 Task: Create new contact,   with mail id: 'RobinsonSamantha@nybg.org', first name: 'Samantha', Last name: 'Robinson', Job Title: Public Relations Manager, Phone number (702) 555-1234. Change life cycle stage to  'Lead' and lead status to 'New'. Add new company to the associated contact: zu.edu.jo and type: Vendor. Logged in from softage.4@softage.net
Action: Mouse moved to (84, 59)
Screenshot: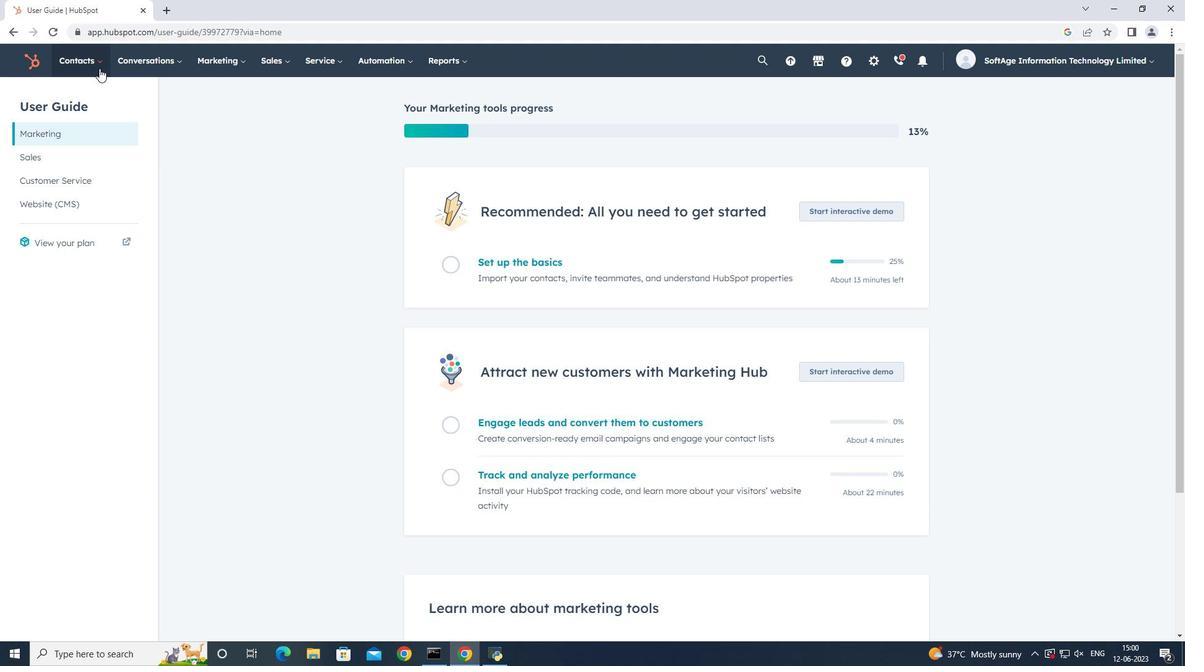 
Action: Mouse pressed left at (84, 59)
Screenshot: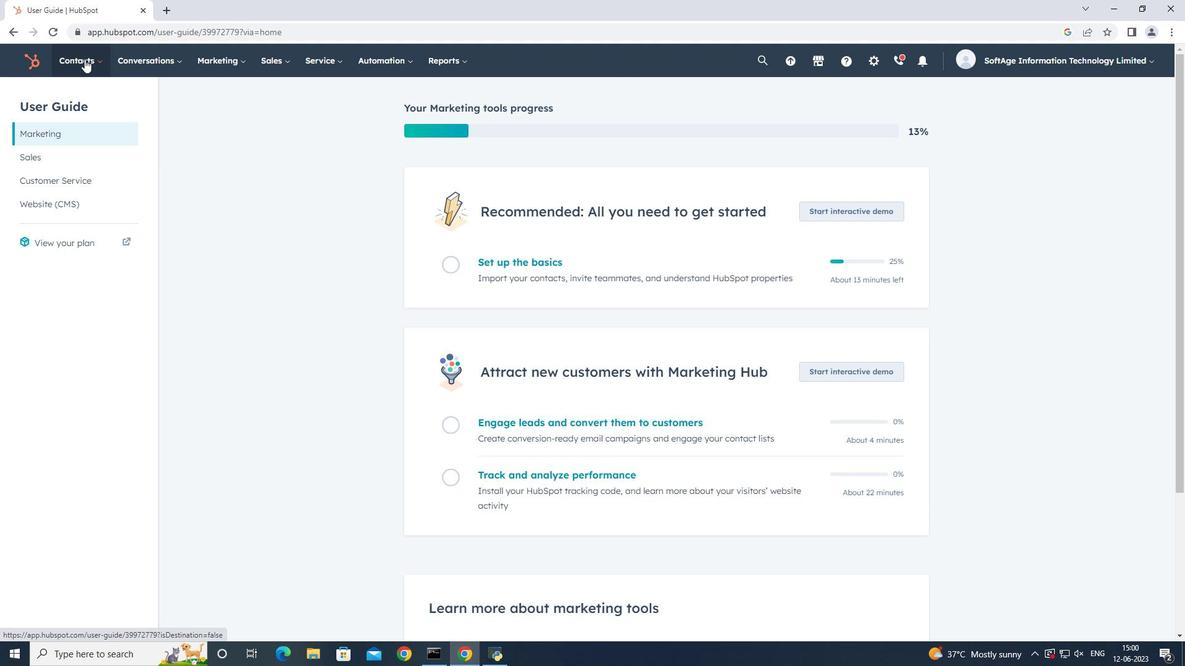 
Action: Mouse moved to (88, 89)
Screenshot: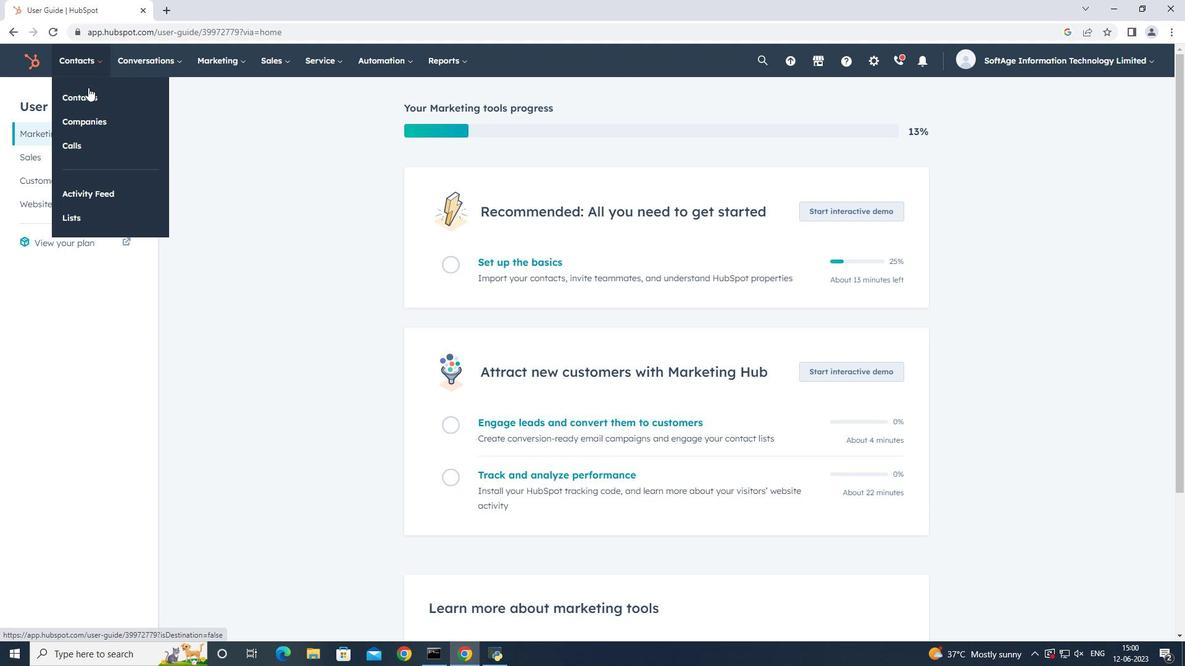 
Action: Mouse pressed left at (88, 89)
Screenshot: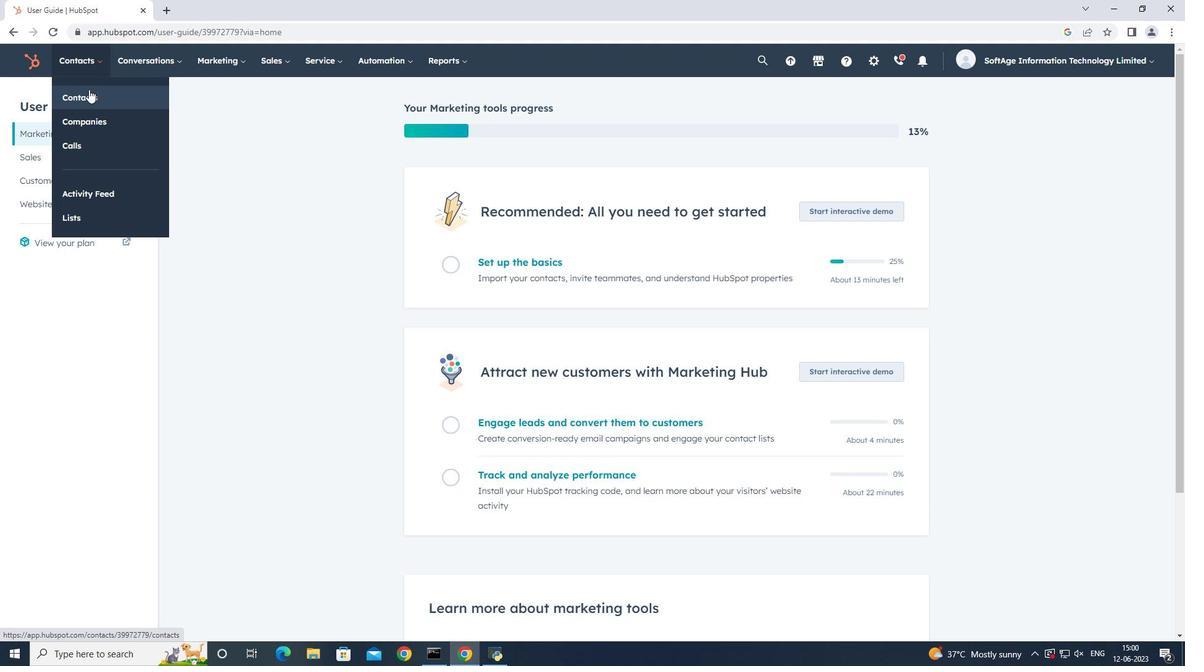 
Action: Mouse moved to (1109, 101)
Screenshot: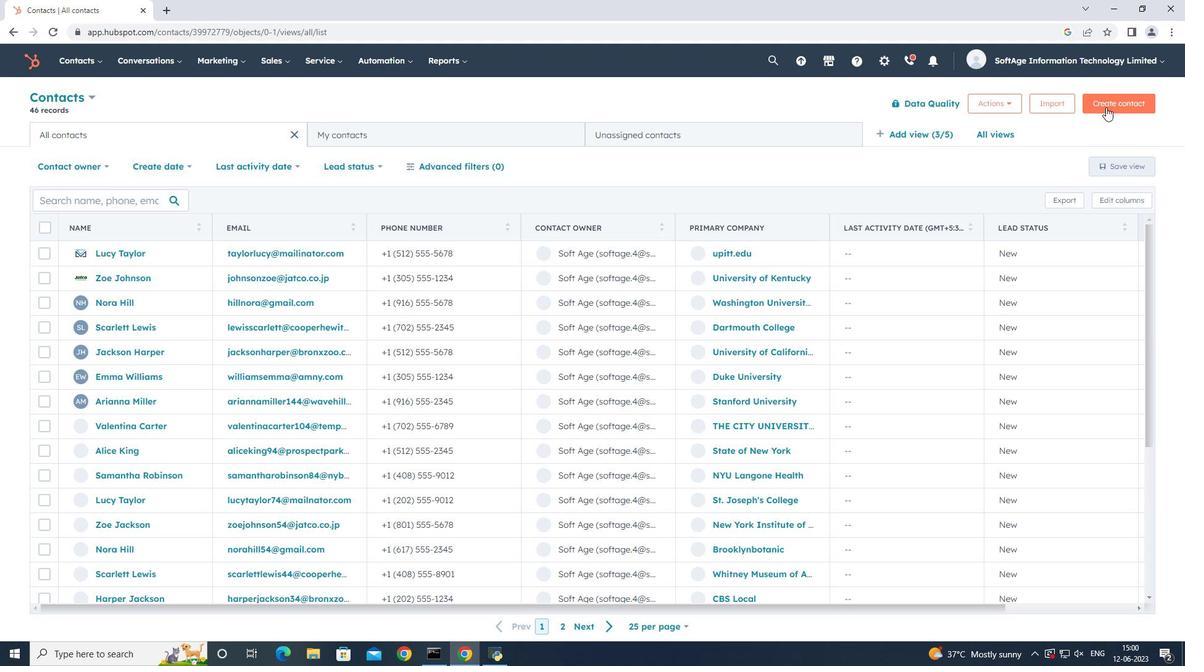 
Action: Mouse pressed left at (1109, 101)
Screenshot: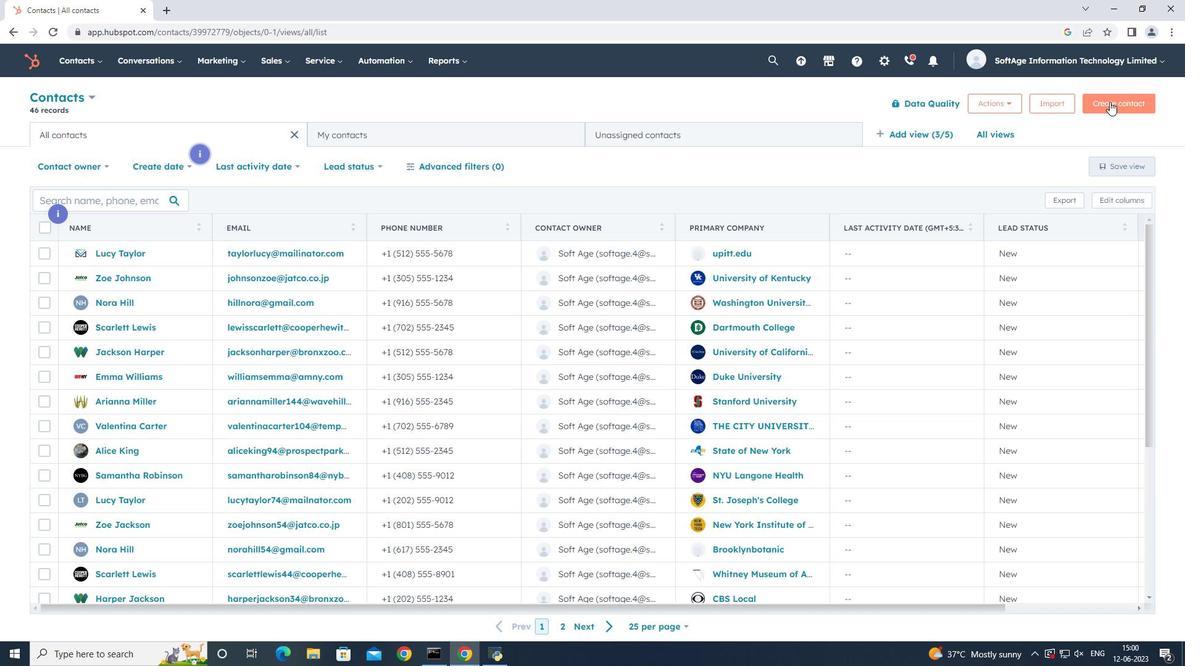 
Action: Mouse moved to (903, 164)
Screenshot: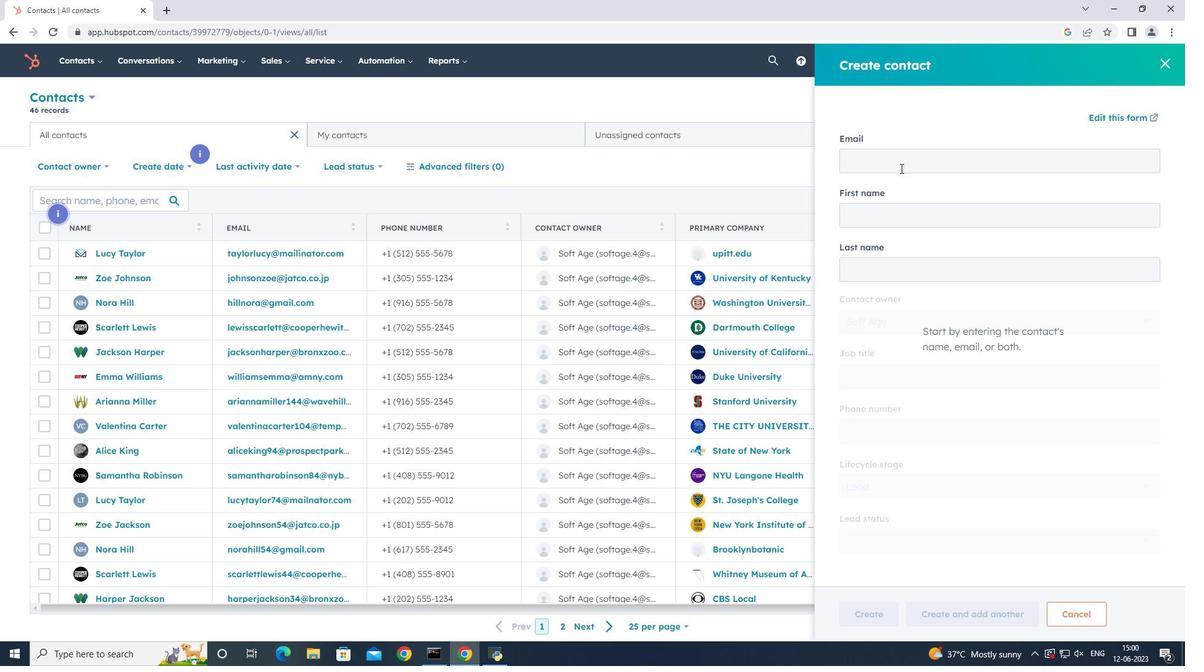 
Action: Mouse pressed left at (903, 164)
Screenshot: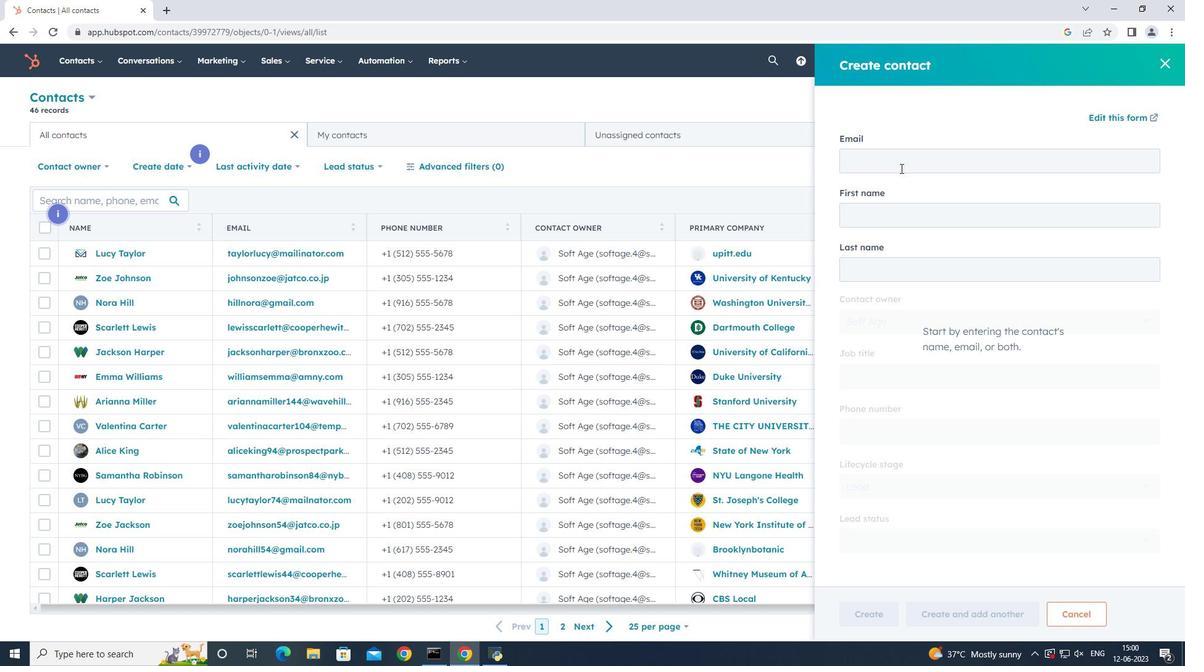 
Action: Key pressed <Key.shift><Key.shift>Robinson<Key.shift><Key.shift><Key.shift><Key.shift><Key.shift><Key.shift><Key.shift>Samantha<Key.shift><Key.shift><Key.shift>@nybg.org
Screenshot: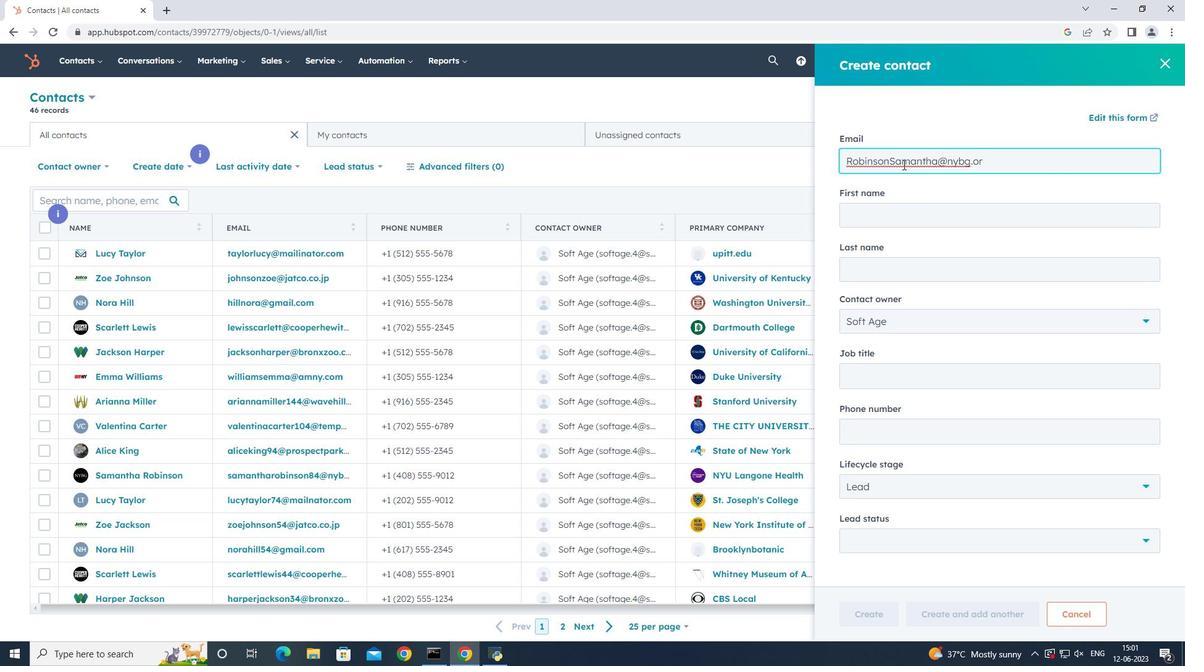 
Action: Mouse moved to (941, 213)
Screenshot: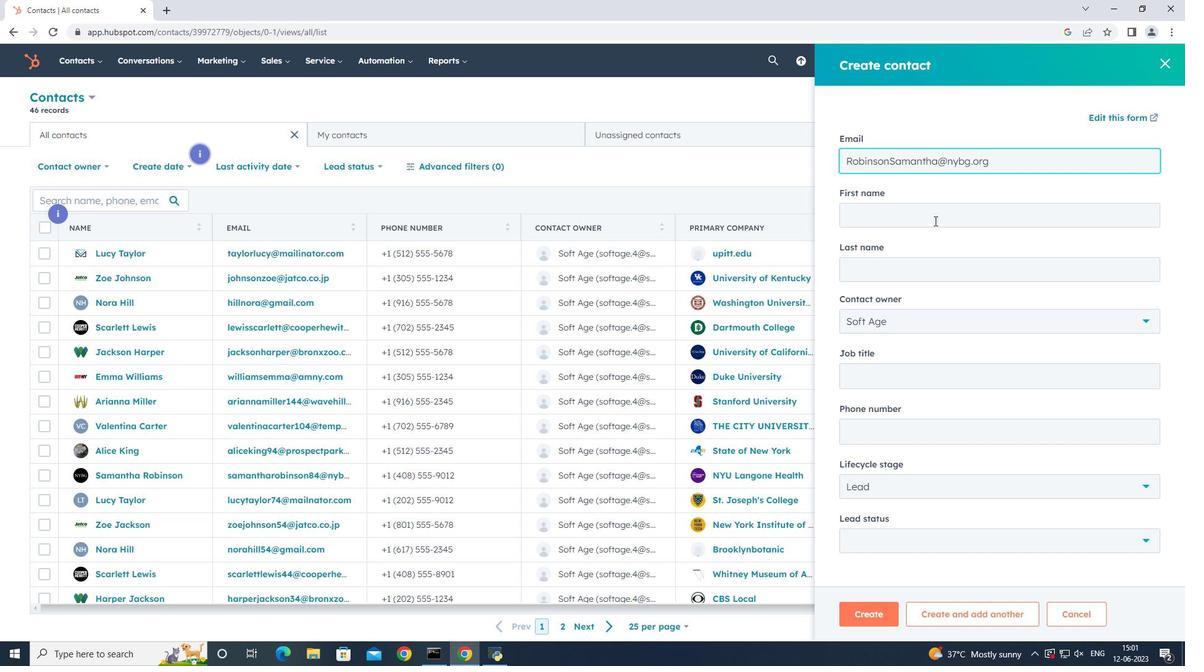 
Action: Mouse pressed left at (941, 213)
Screenshot: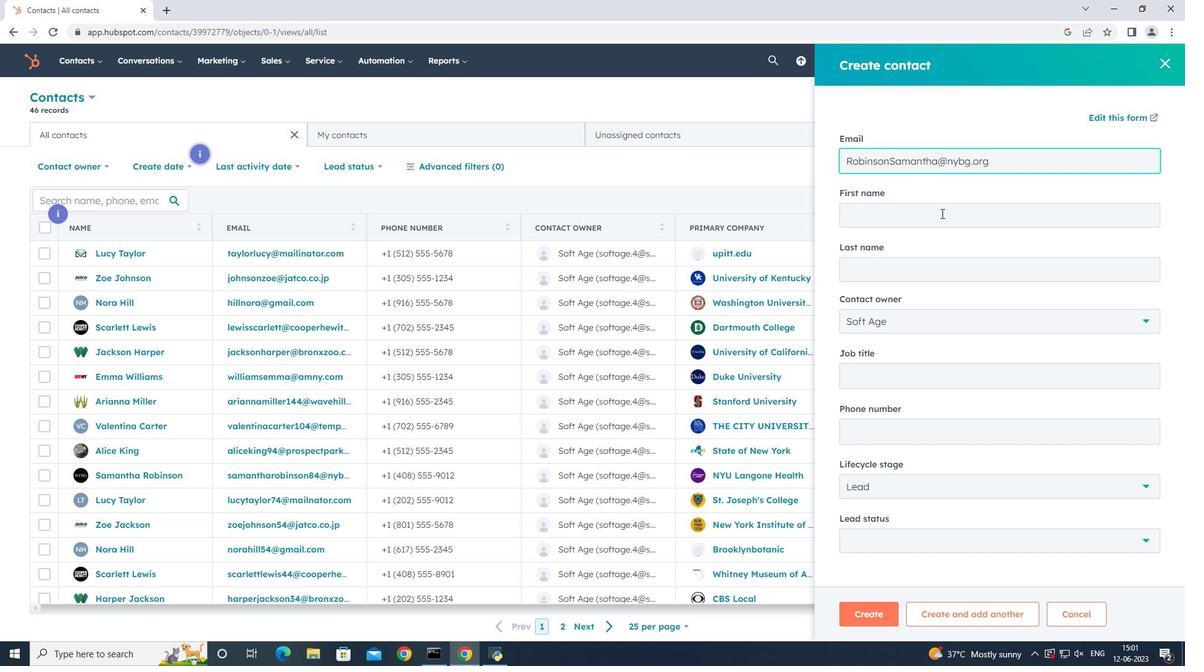 
Action: Key pressed <Key.shift><Key.shift>Samantha<Key.tab><Key.shift><Key.shift><Key.shift><Key.shift><Key.shift><Key.shift><Key.shift>Robinson
Screenshot: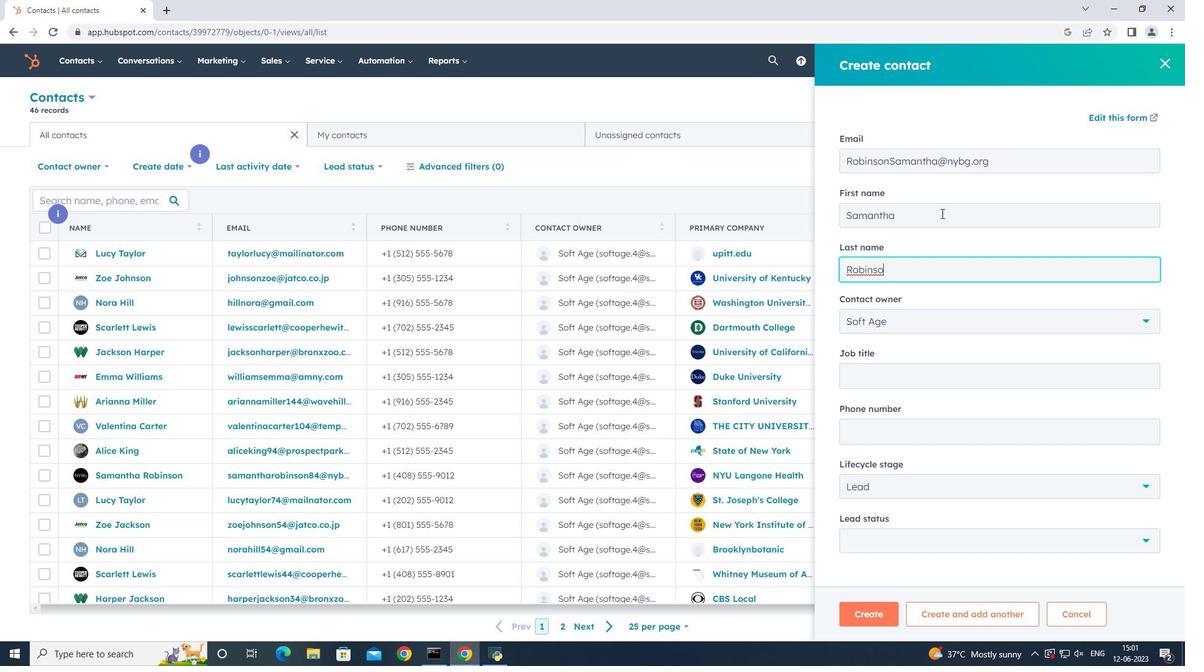 
Action: Mouse moved to (962, 368)
Screenshot: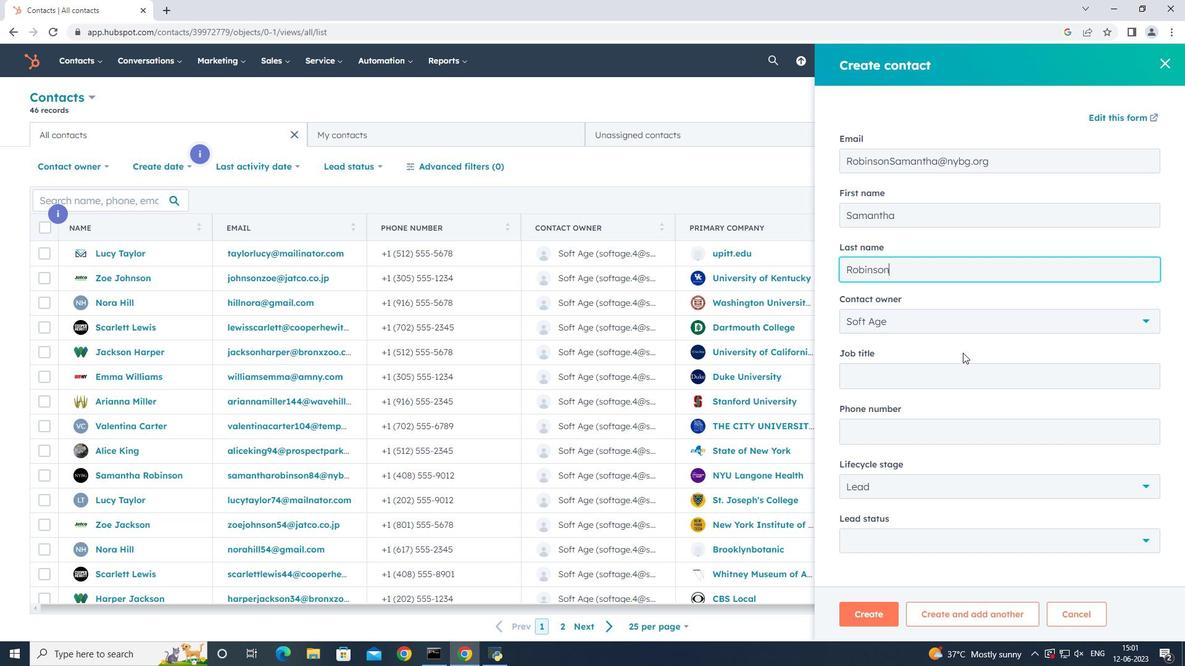 
Action: Mouse pressed left at (962, 368)
Screenshot: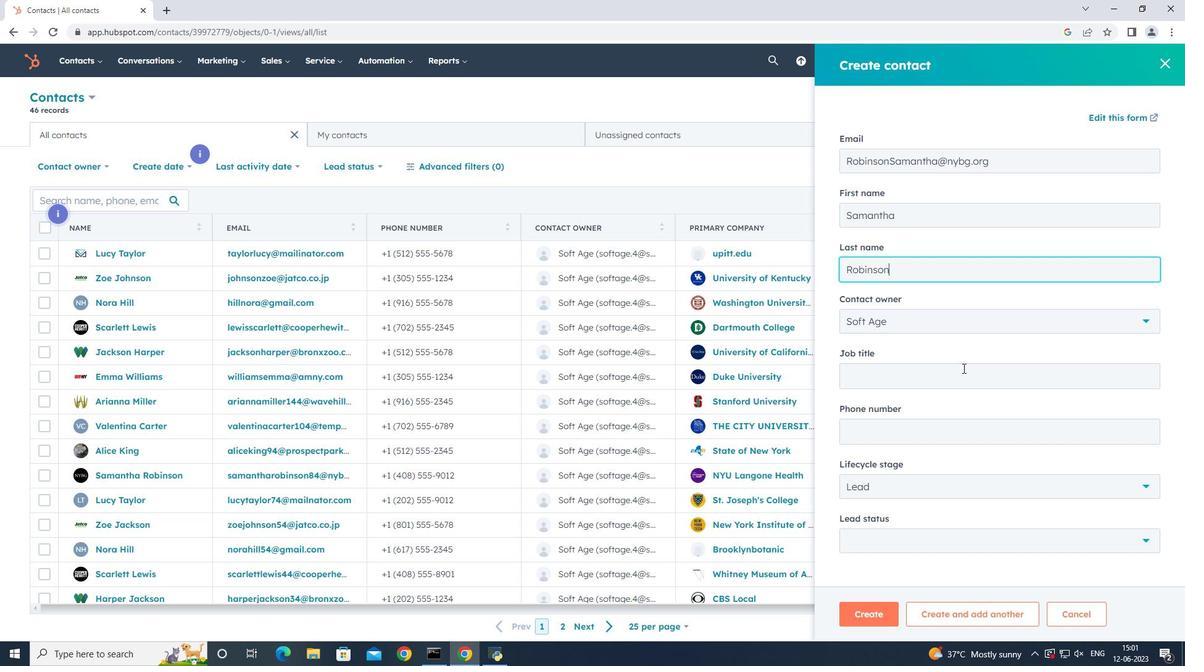 
Action: Mouse moved to (929, 350)
Screenshot: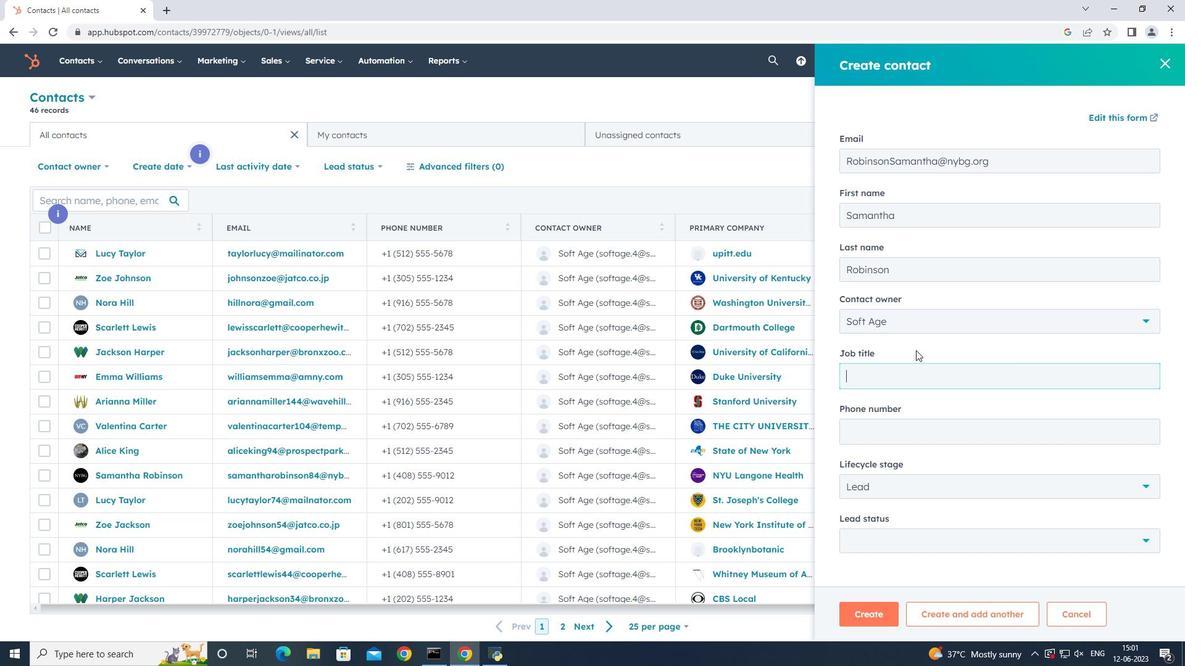 
Action: Key pressed <Key.shift><Key.shift>Public<Key.space><Key.shift_r><Key.shift_r><Key.shift_r><Key.shift_r><Key.shift_r>Relations<Key.space><Key.shift_r>Manager
Screenshot: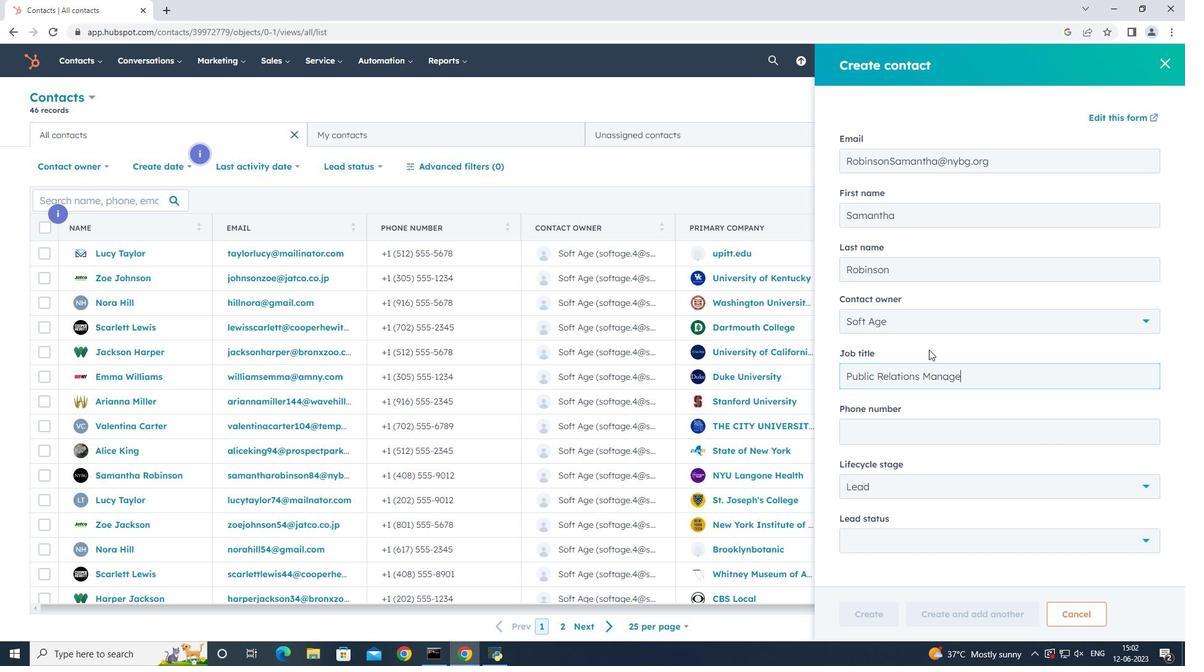 
Action: Mouse moved to (949, 421)
Screenshot: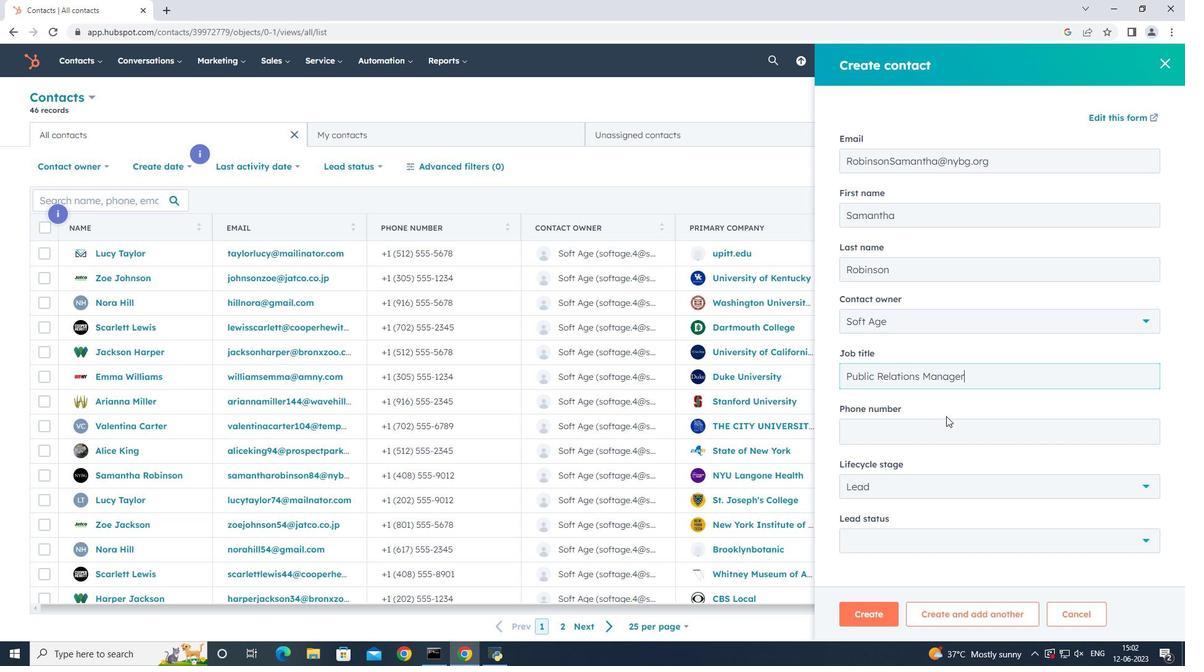 
Action: Mouse pressed left at (949, 421)
Screenshot: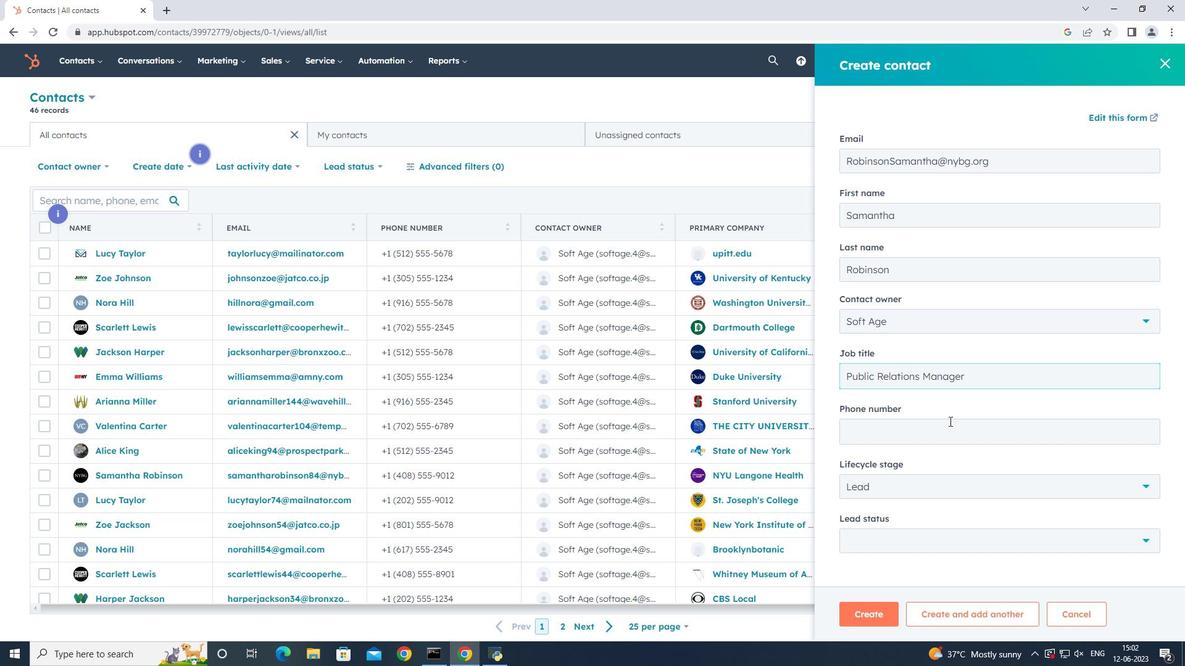 
Action: Mouse moved to (1013, 471)
Screenshot: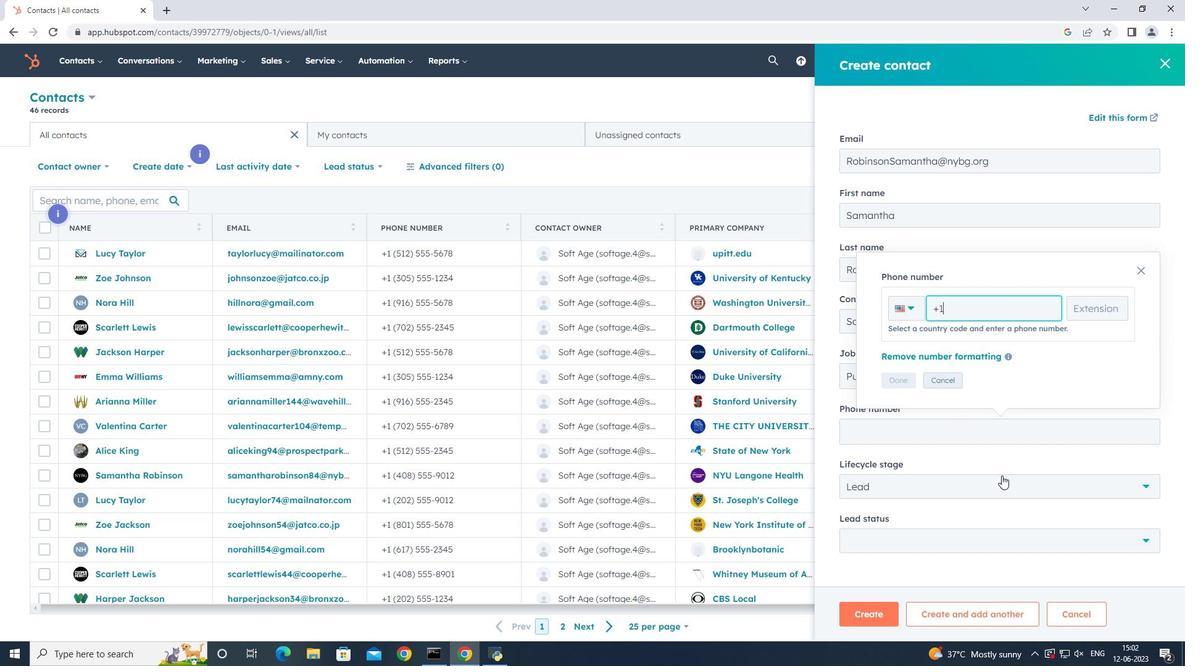 
Action: Key pressed 7025551234
Screenshot: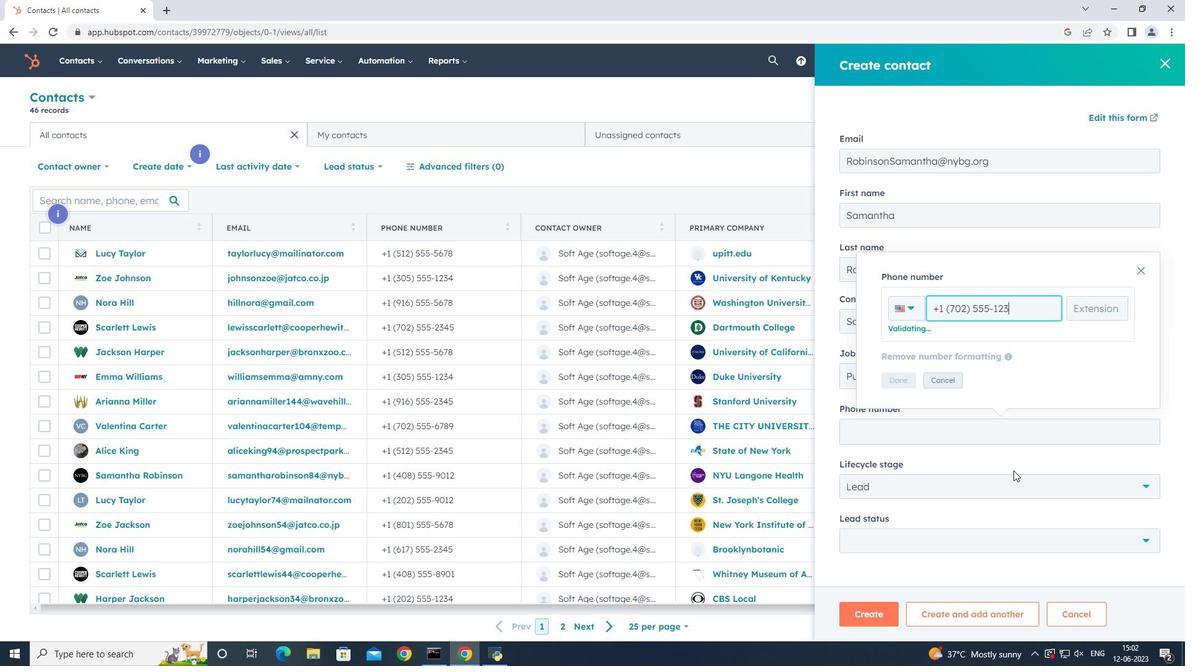 
Action: Mouse moved to (896, 380)
Screenshot: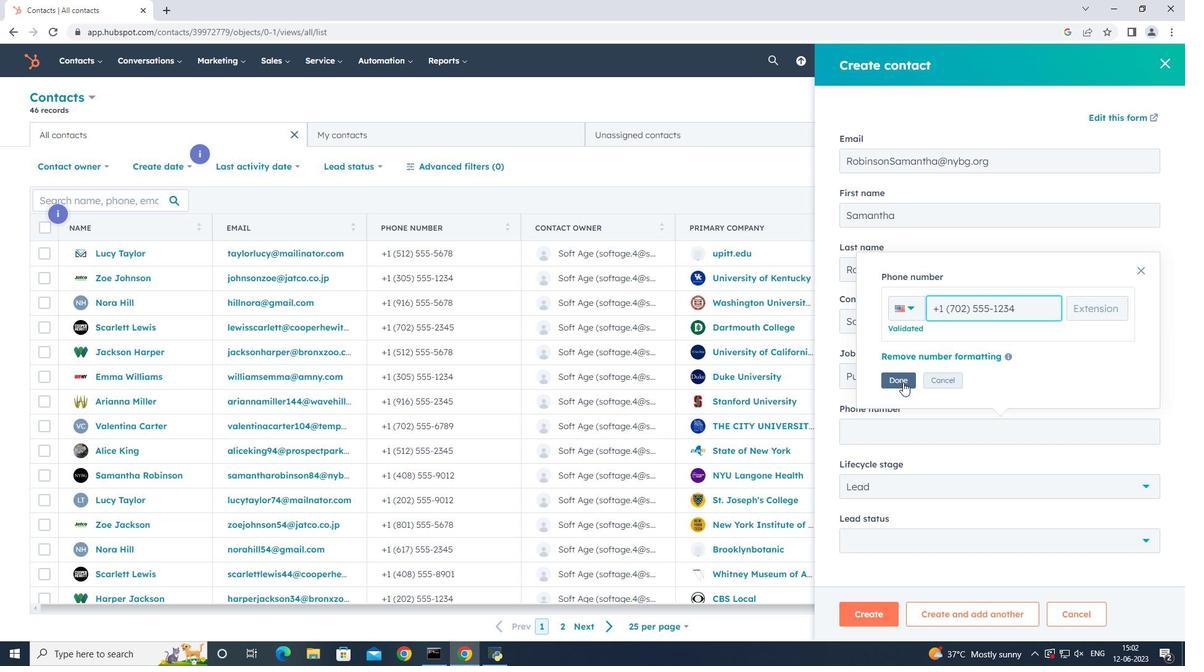 
Action: Mouse pressed left at (896, 380)
Screenshot: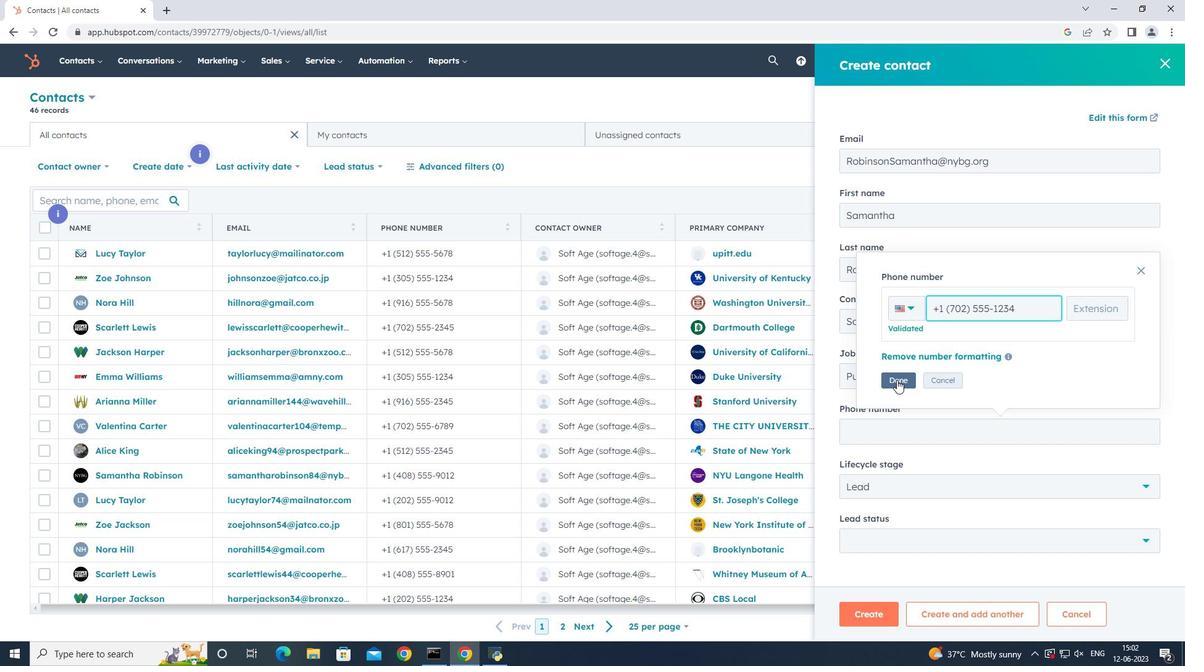 
Action: Mouse moved to (980, 478)
Screenshot: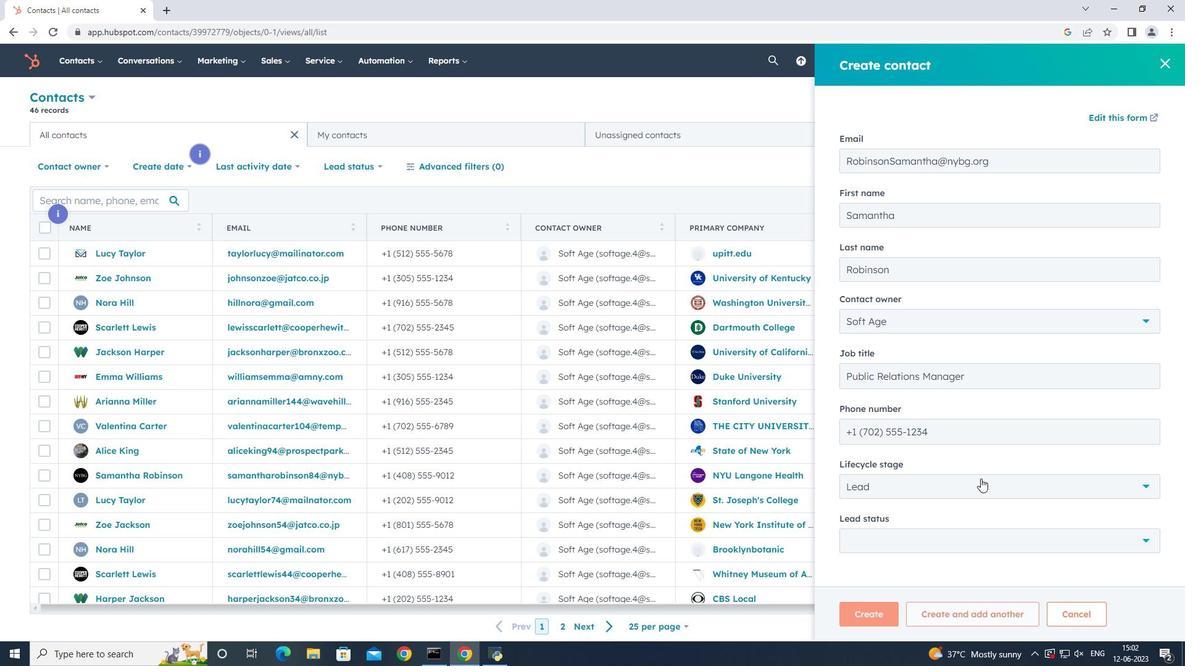 
Action: Mouse pressed left at (980, 478)
Screenshot: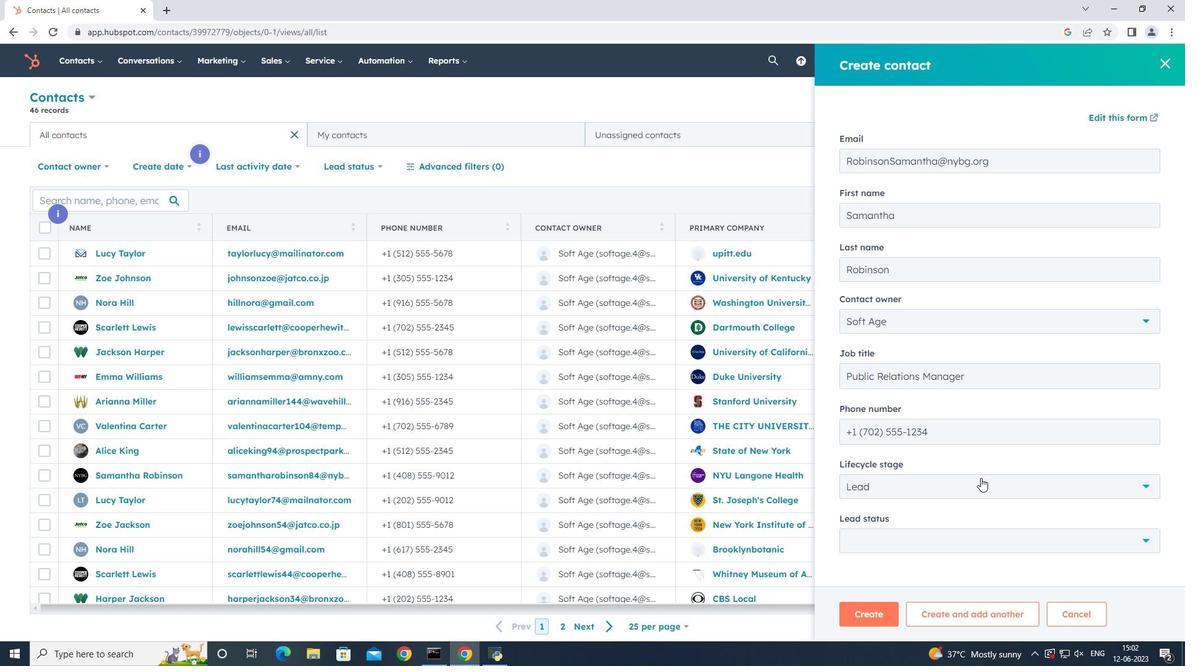 
Action: Mouse moved to (958, 362)
Screenshot: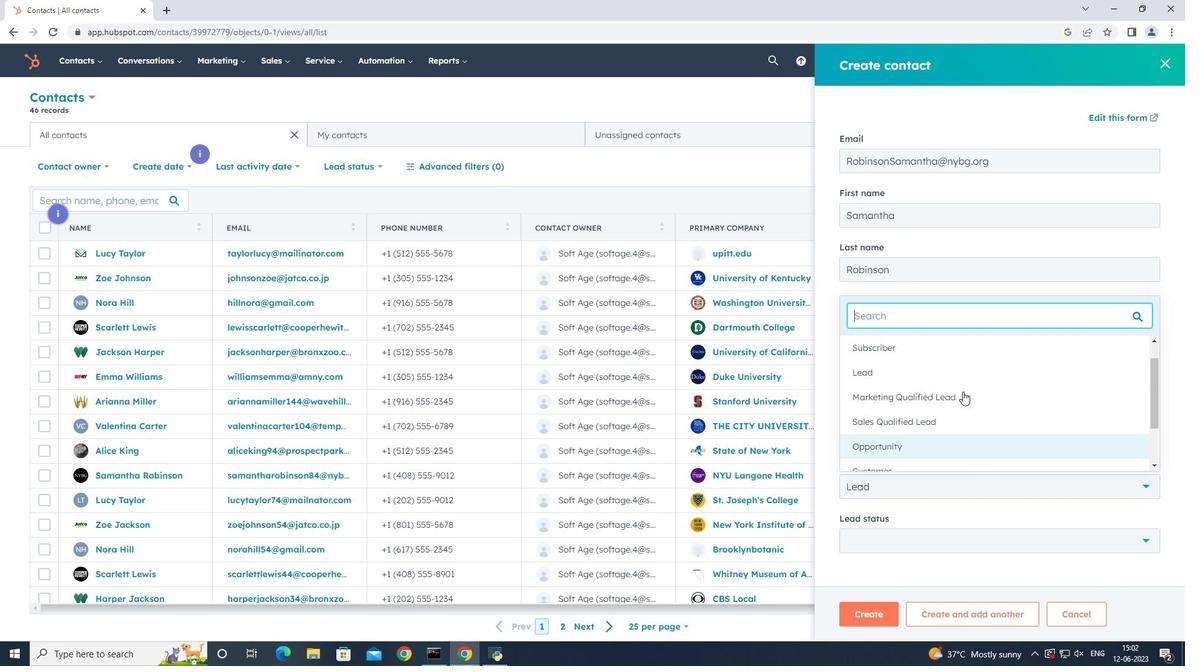 
Action: Mouse pressed left at (958, 362)
Screenshot: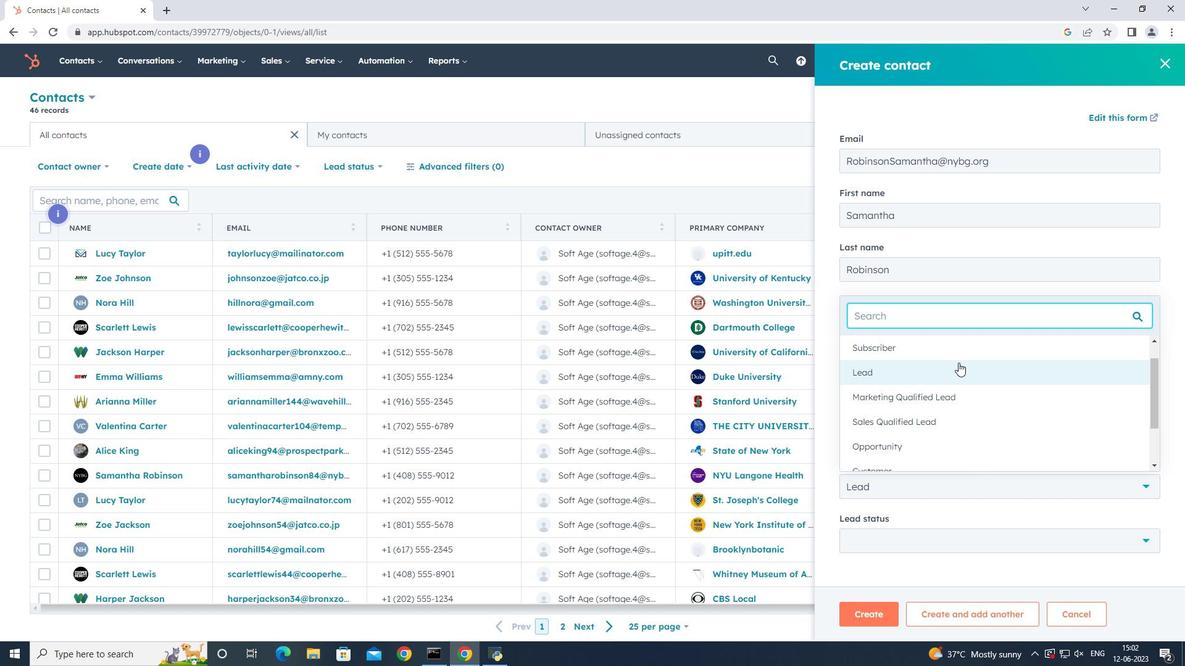 
Action: Mouse moved to (948, 537)
Screenshot: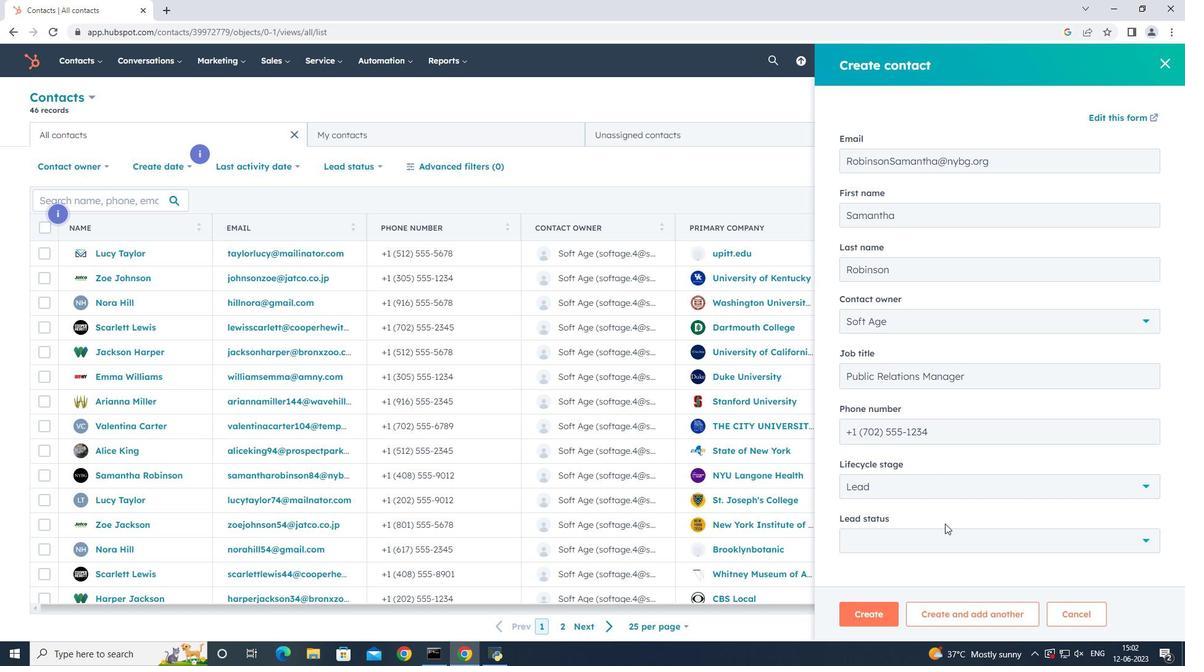 
Action: Mouse pressed left at (948, 537)
Screenshot: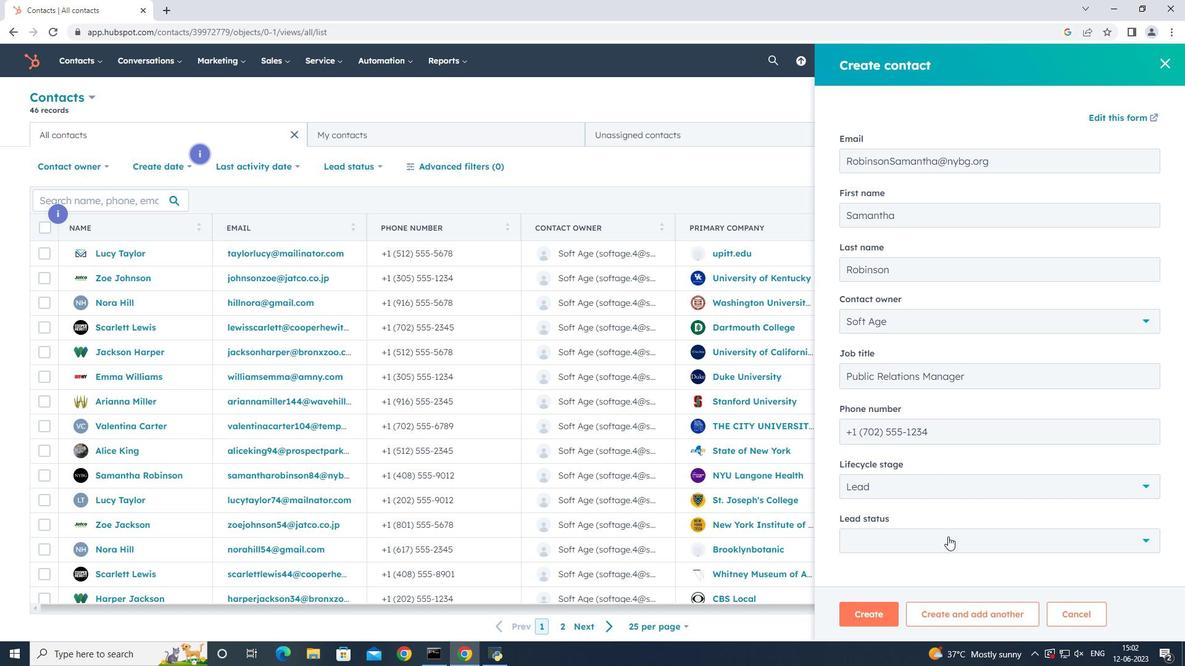 
Action: Mouse moved to (972, 427)
Screenshot: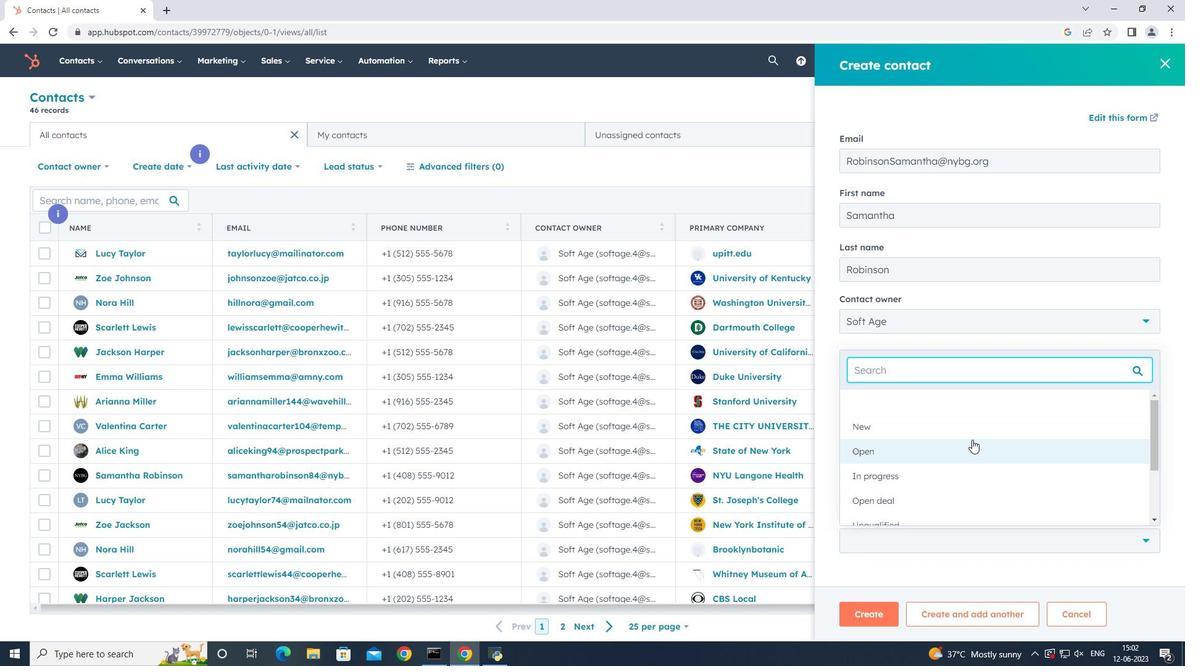 
Action: Mouse pressed left at (972, 427)
Screenshot: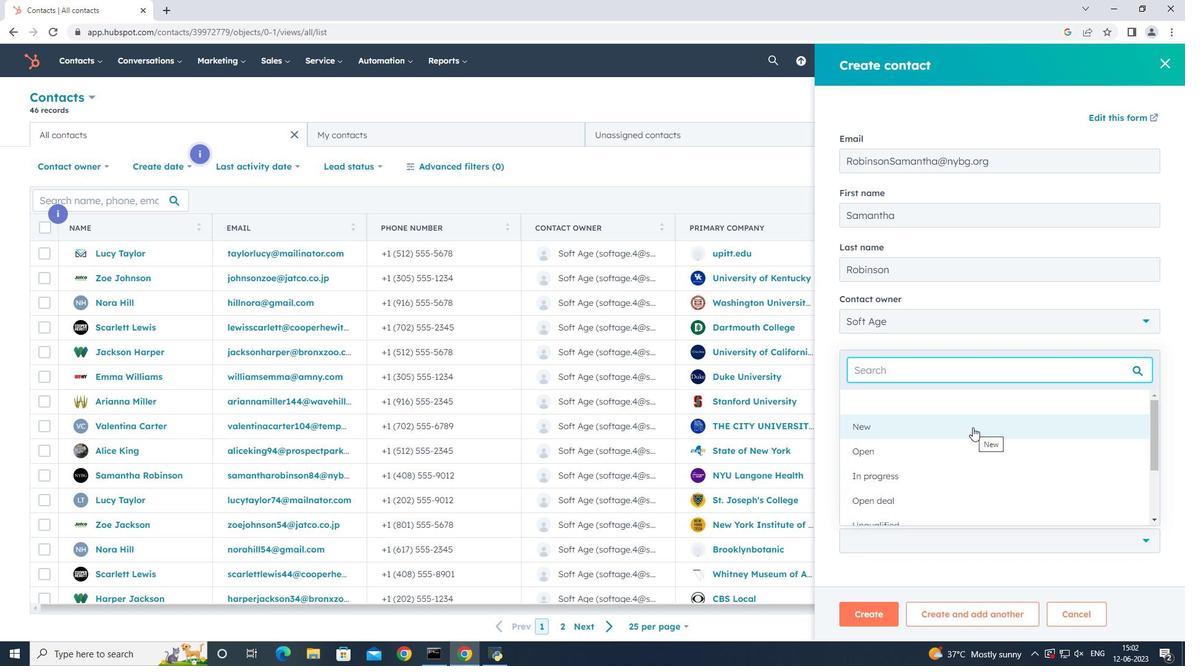 
Action: Mouse moved to (881, 612)
Screenshot: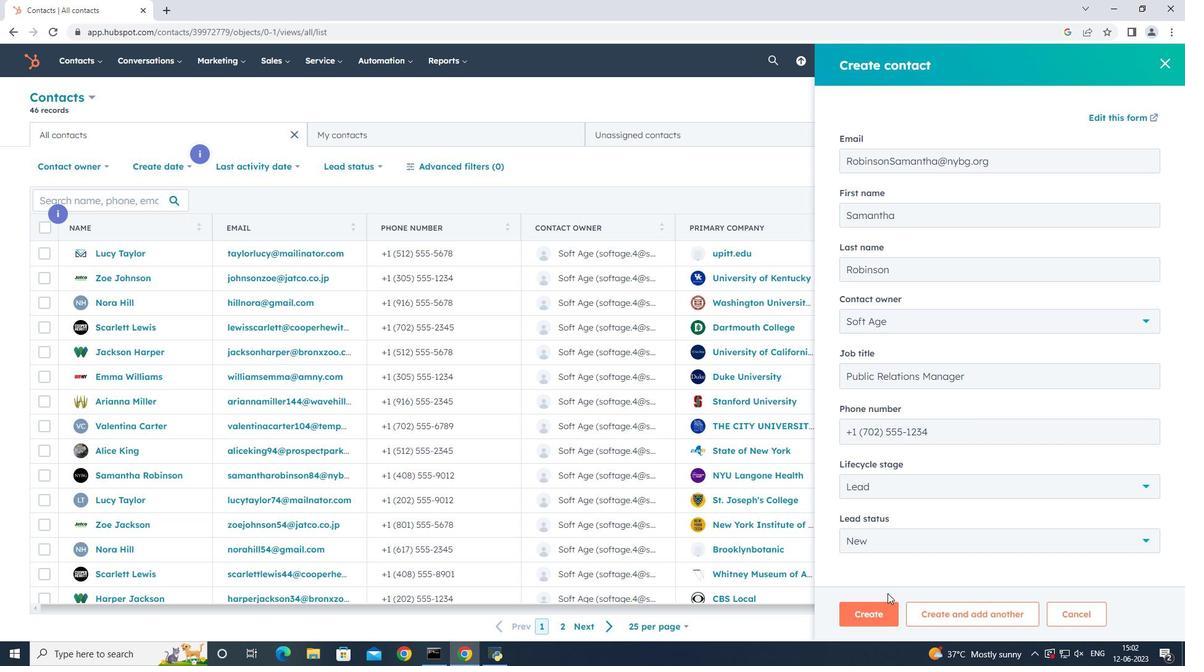 
Action: Mouse pressed left at (881, 612)
Screenshot: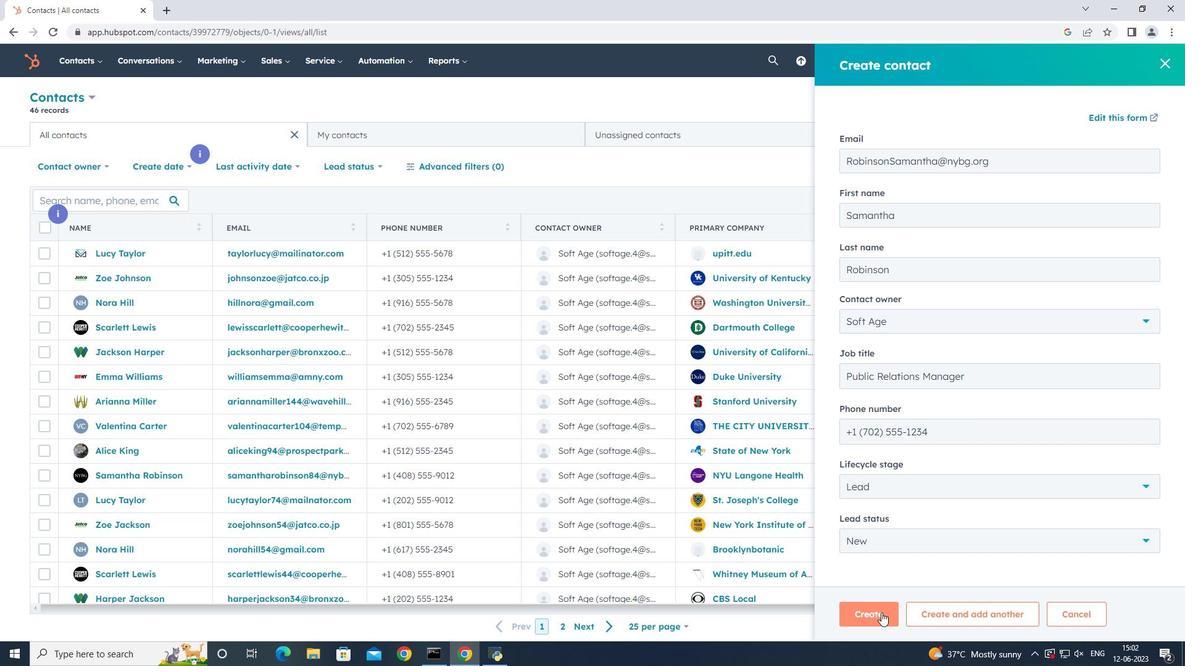 
Action: Mouse moved to (830, 401)
Screenshot: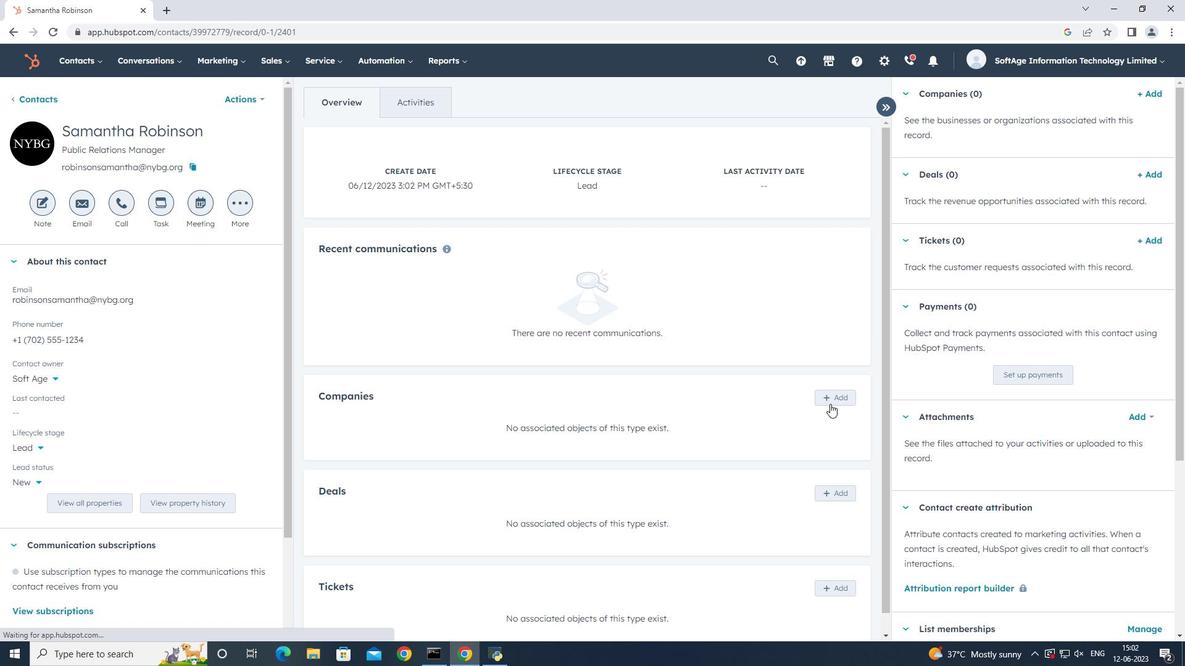
Action: Mouse pressed left at (830, 401)
Screenshot: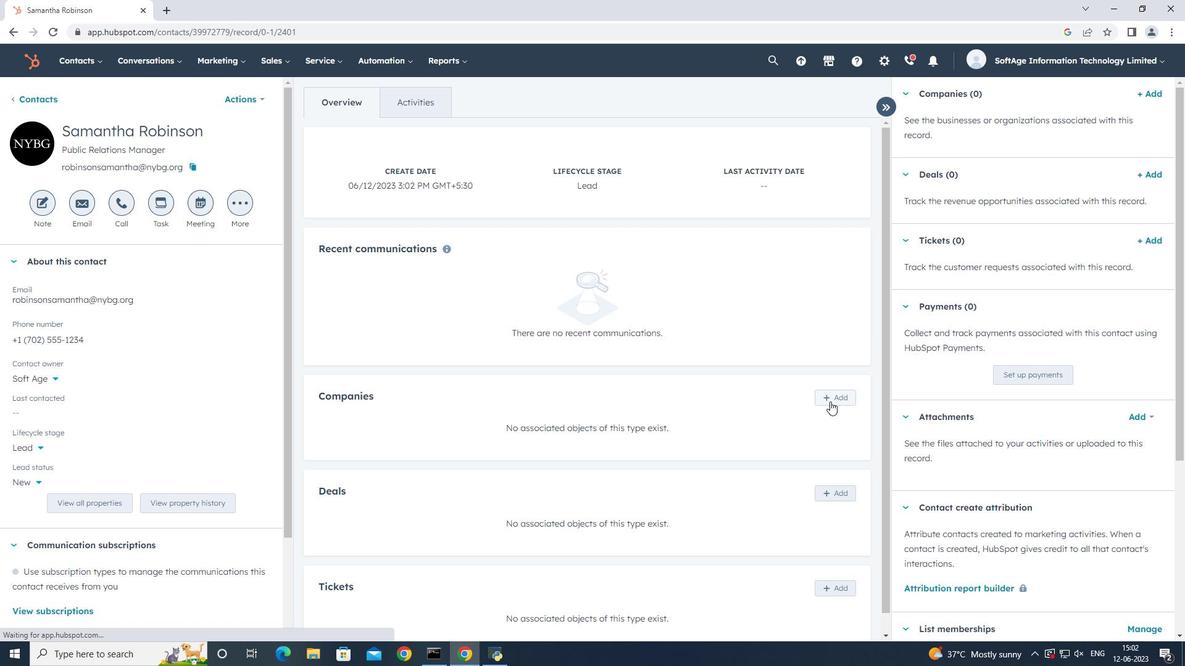
Action: Mouse moved to (929, 130)
Screenshot: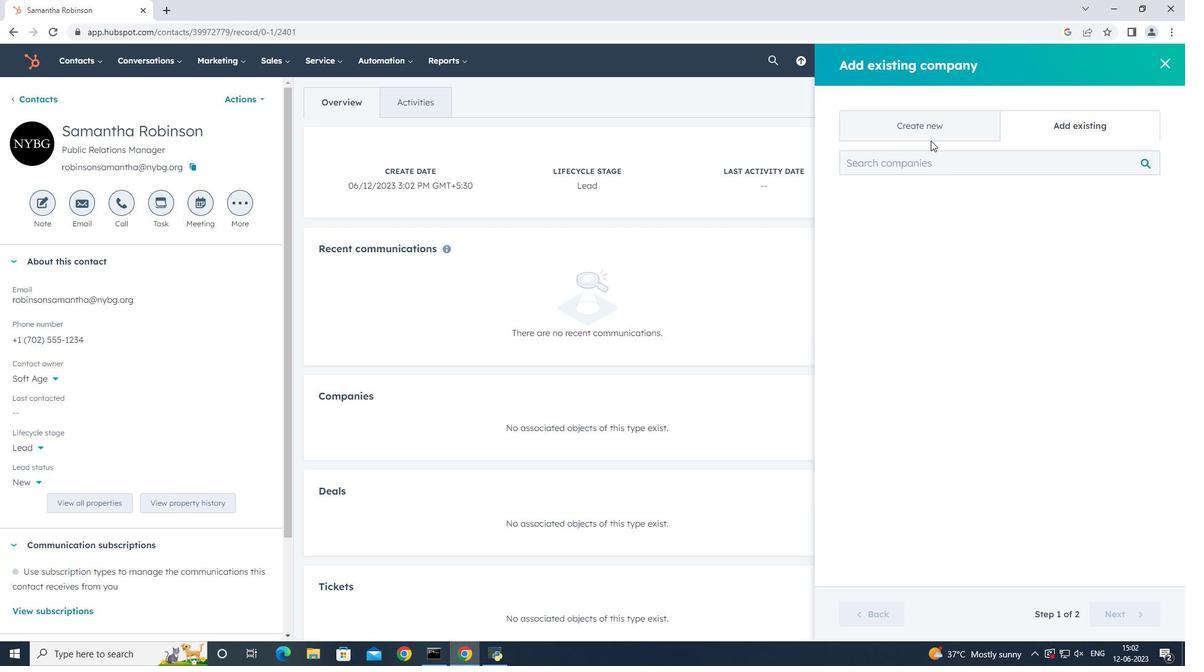
Action: Mouse pressed left at (929, 130)
Screenshot: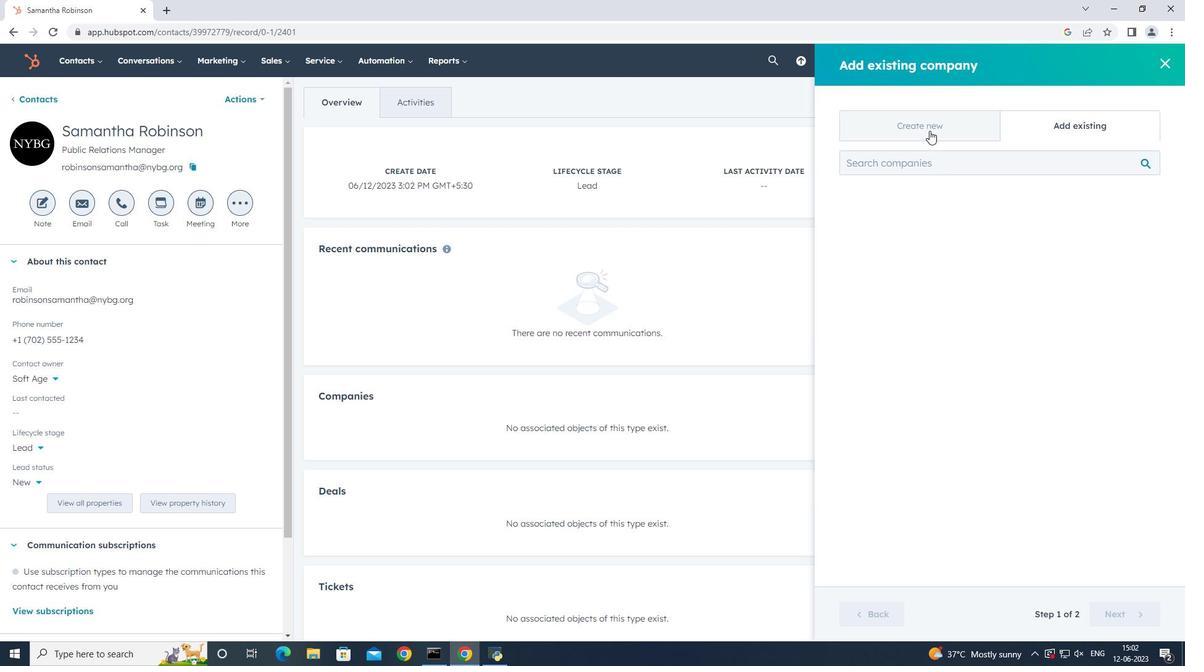 
Action: Mouse moved to (945, 200)
Screenshot: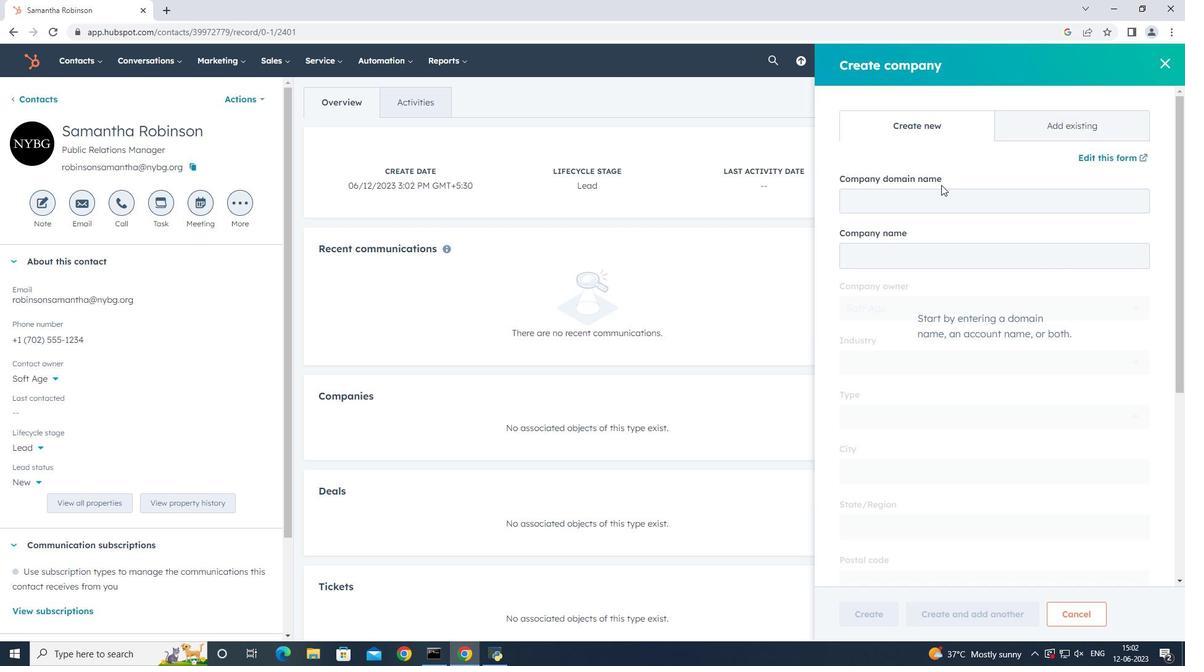 
Action: Mouse pressed left at (945, 200)
Screenshot: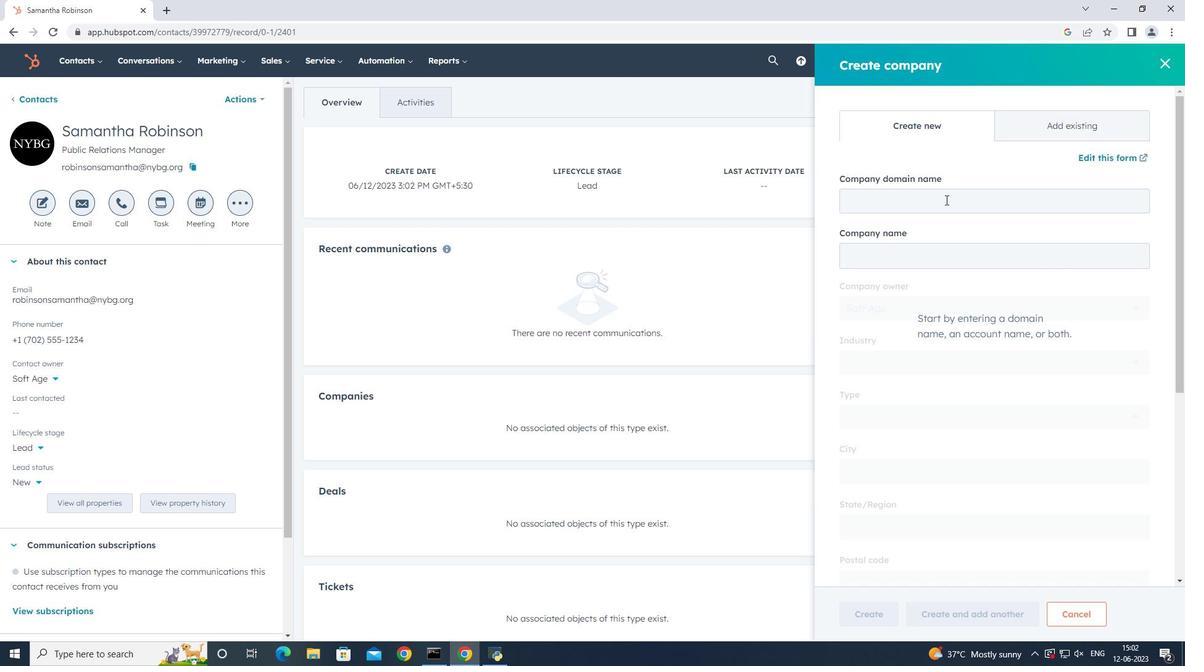 
Action: Mouse moved to (957, 197)
Screenshot: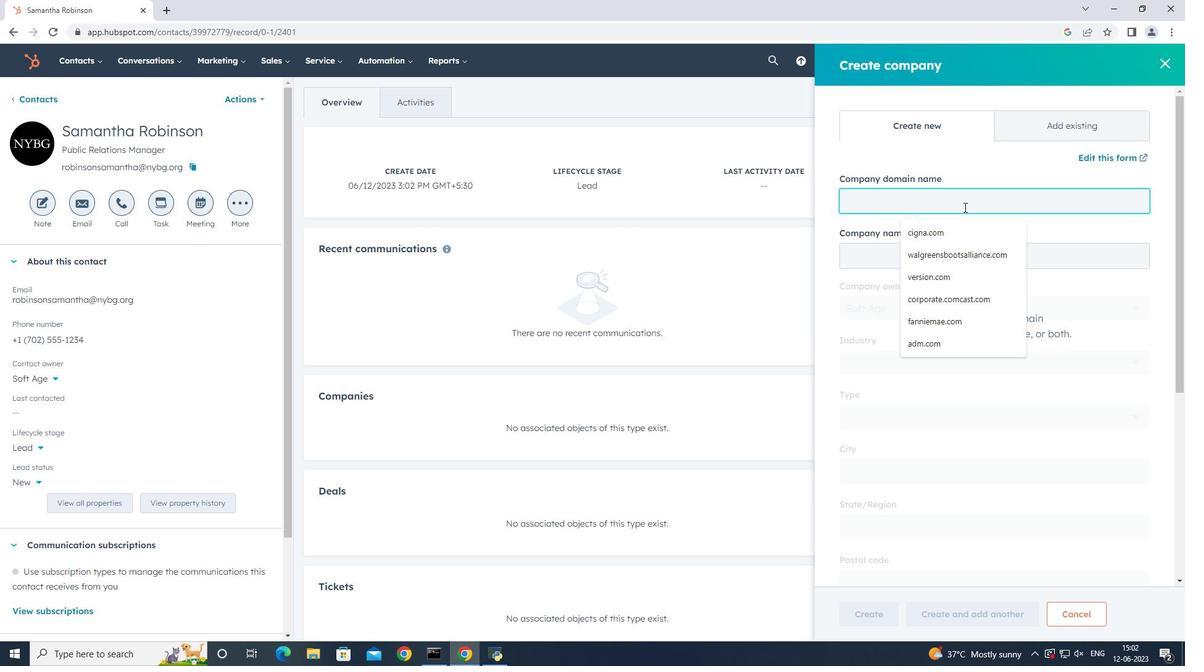 
Action: Key pressed zu.edu.jo
Screenshot: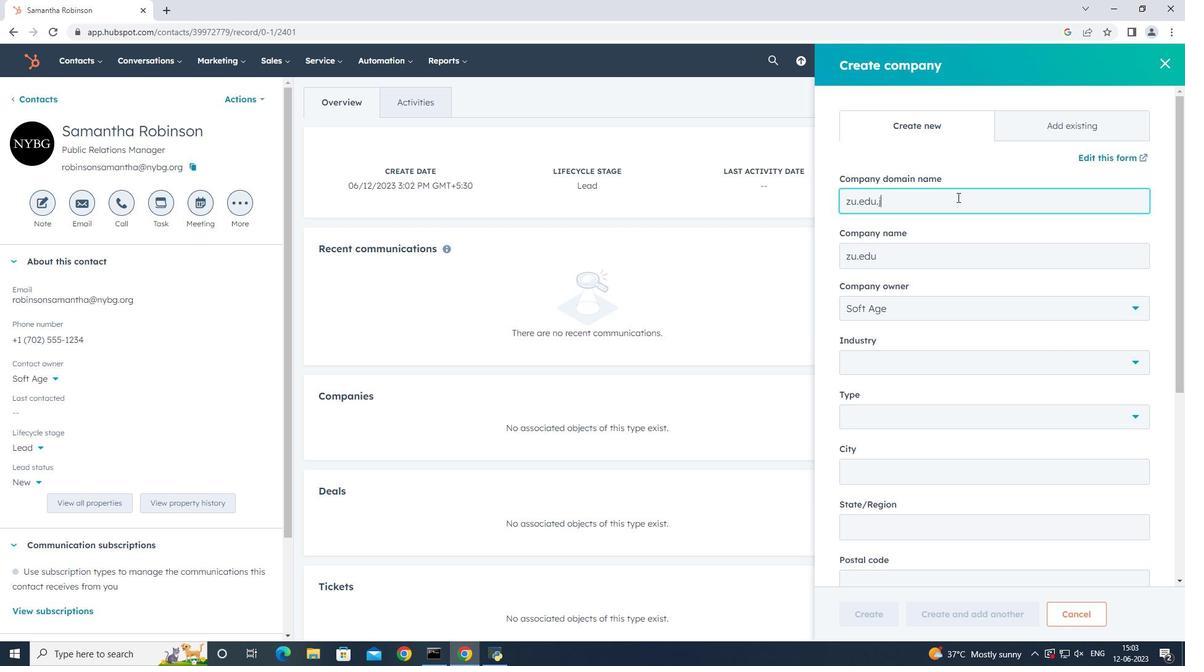 
Action: Mouse moved to (988, 409)
Screenshot: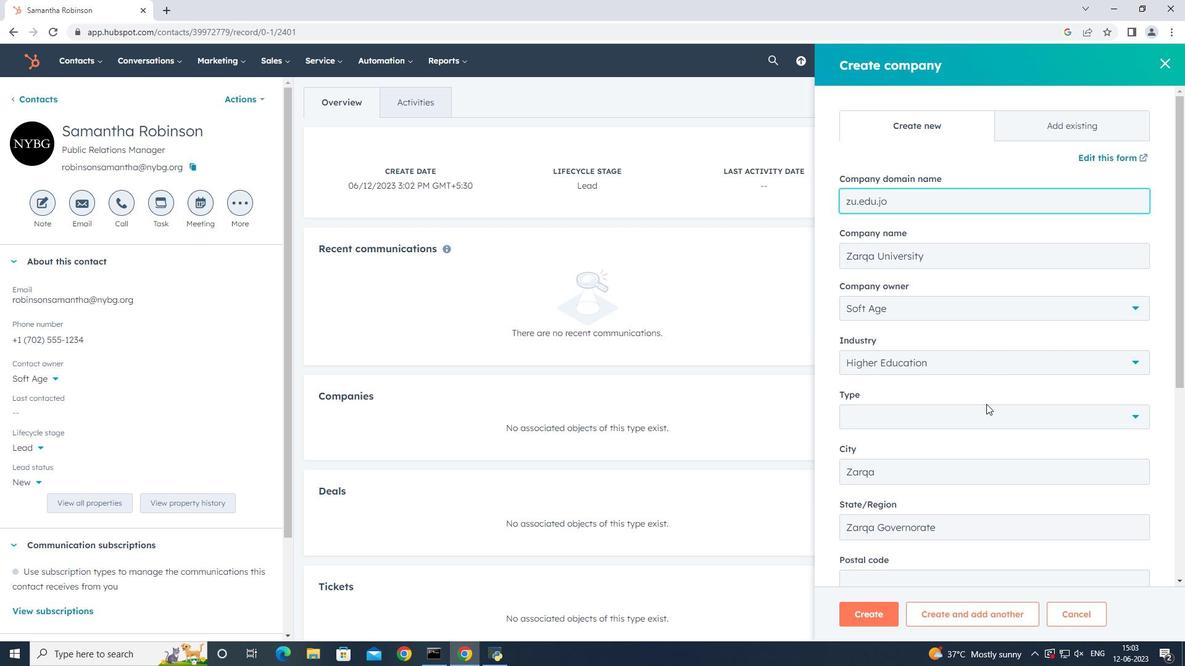 
Action: Mouse pressed left at (988, 409)
Screenshot: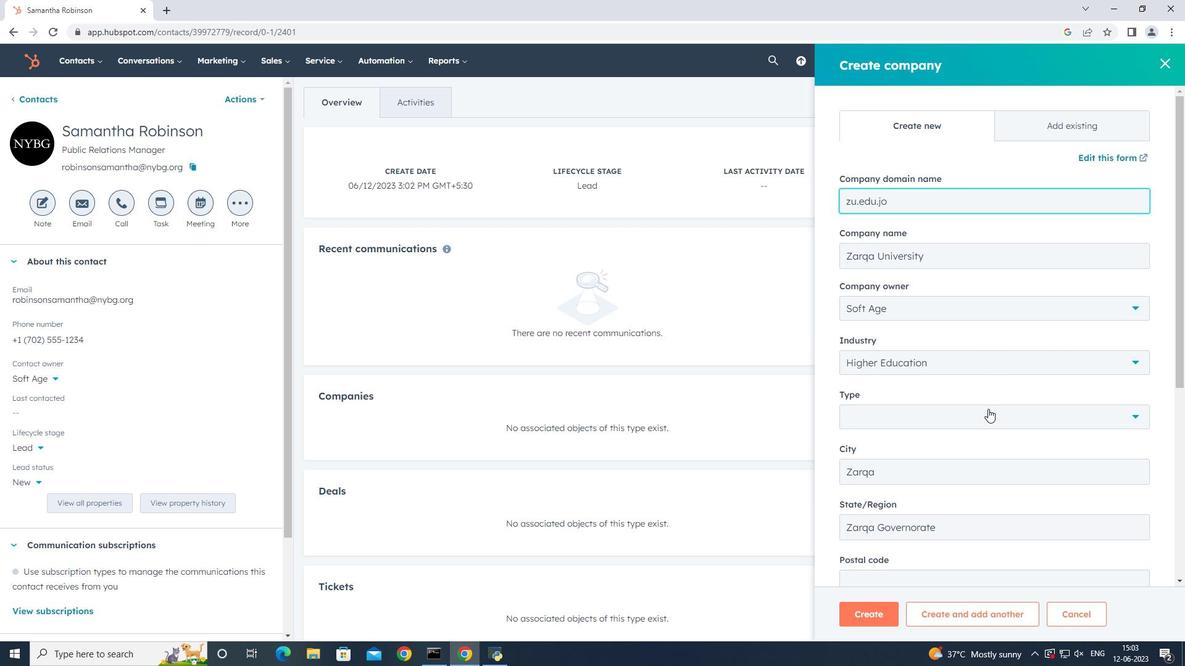 
Action: Mouse moved to (940, 541)
Screenshot: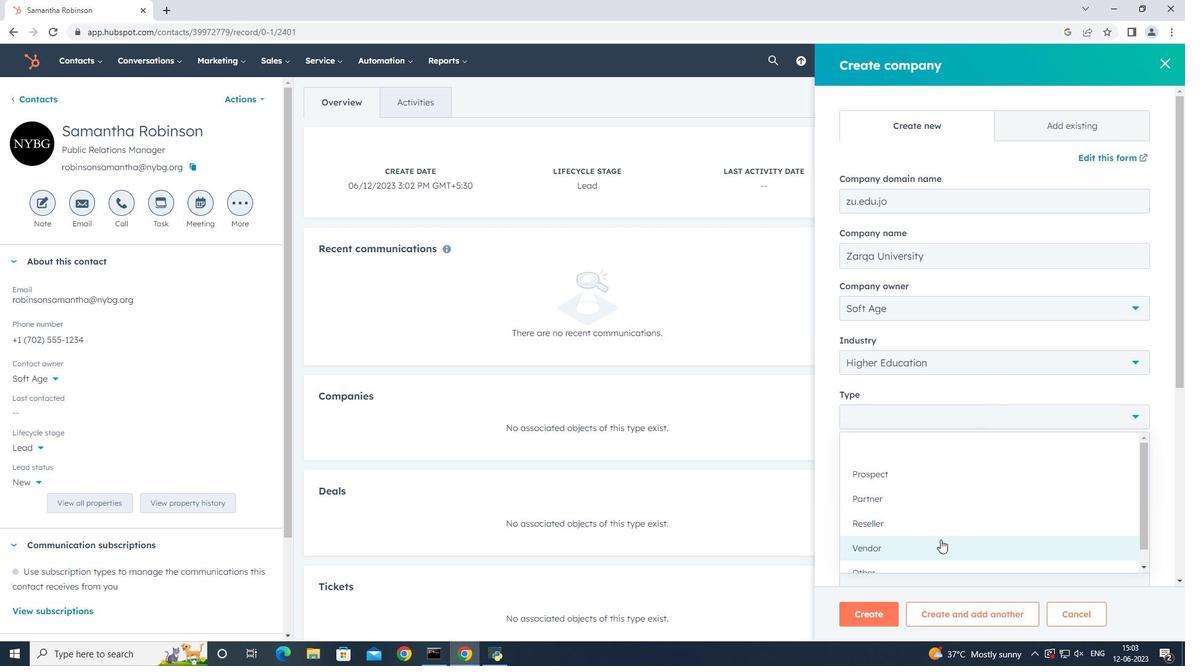
Action: Mouse pressed left at (940, 541)
Screenshot: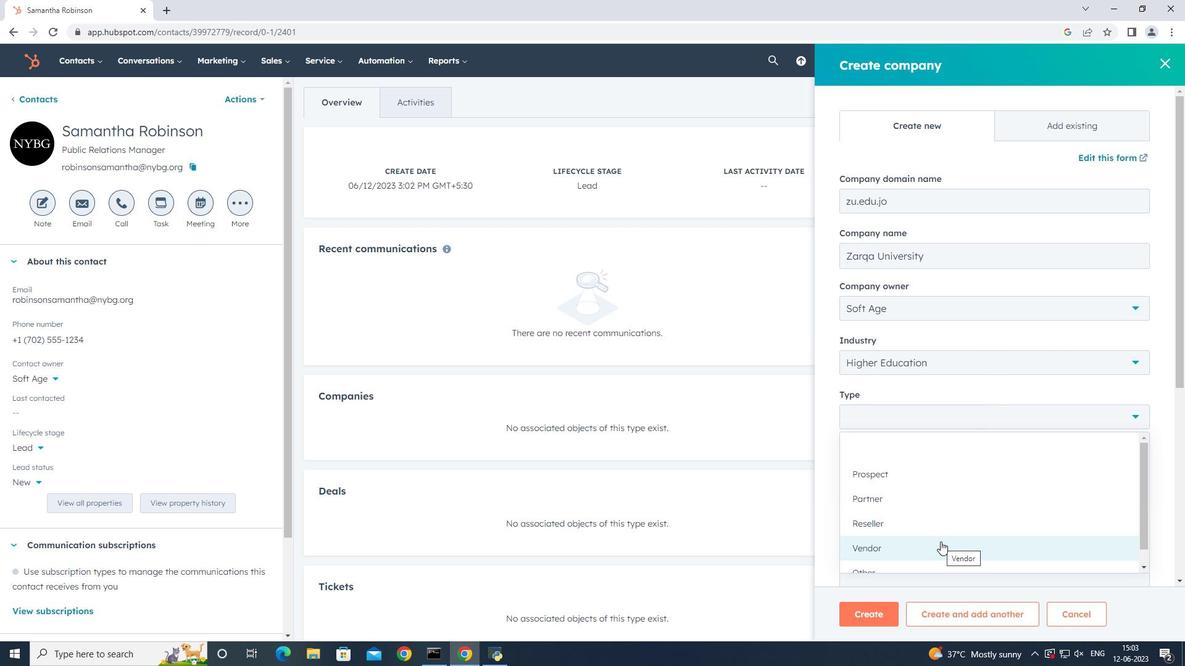 
Action: Mouse moved to (974, 512)
Screenshot: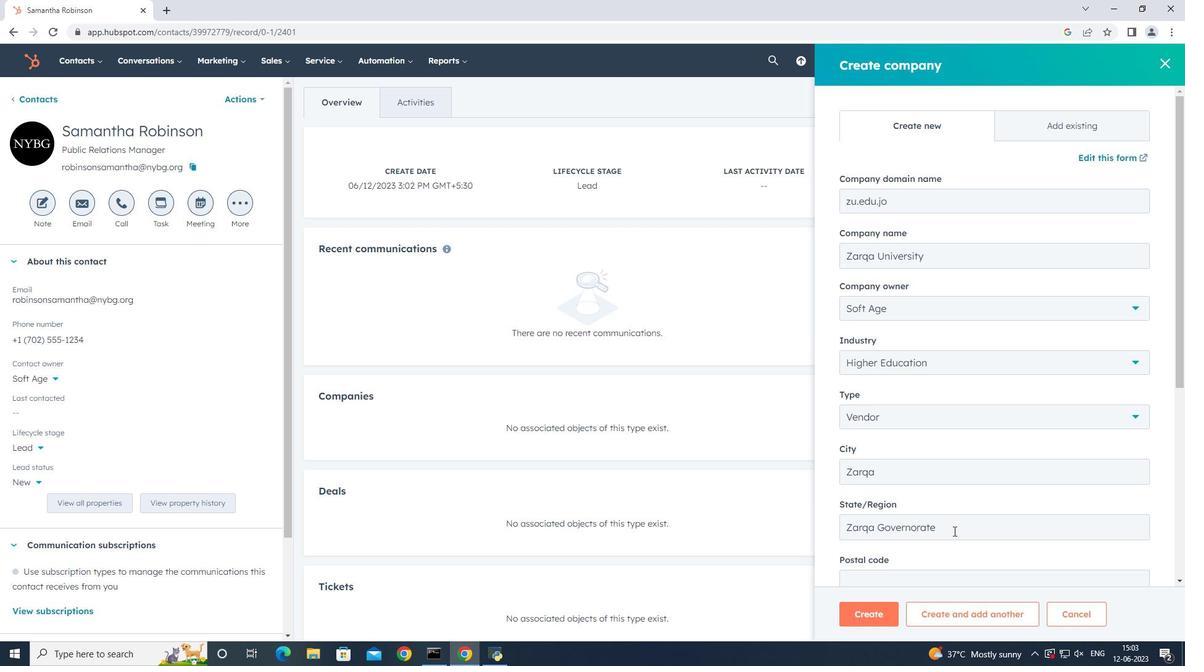 
Action: Mouse scrolled (974, 511) with delta (0, 0)
Screenshot: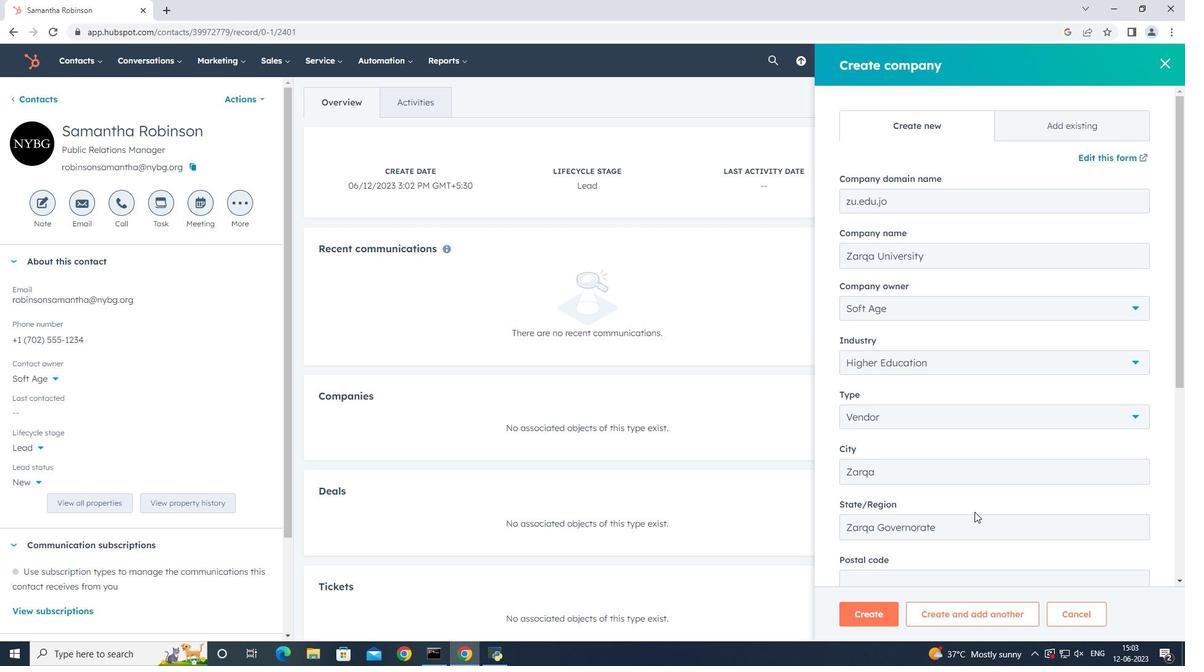 
Action: Mouse scrolled (974, 511) with delta (0, 0)
Screenshot: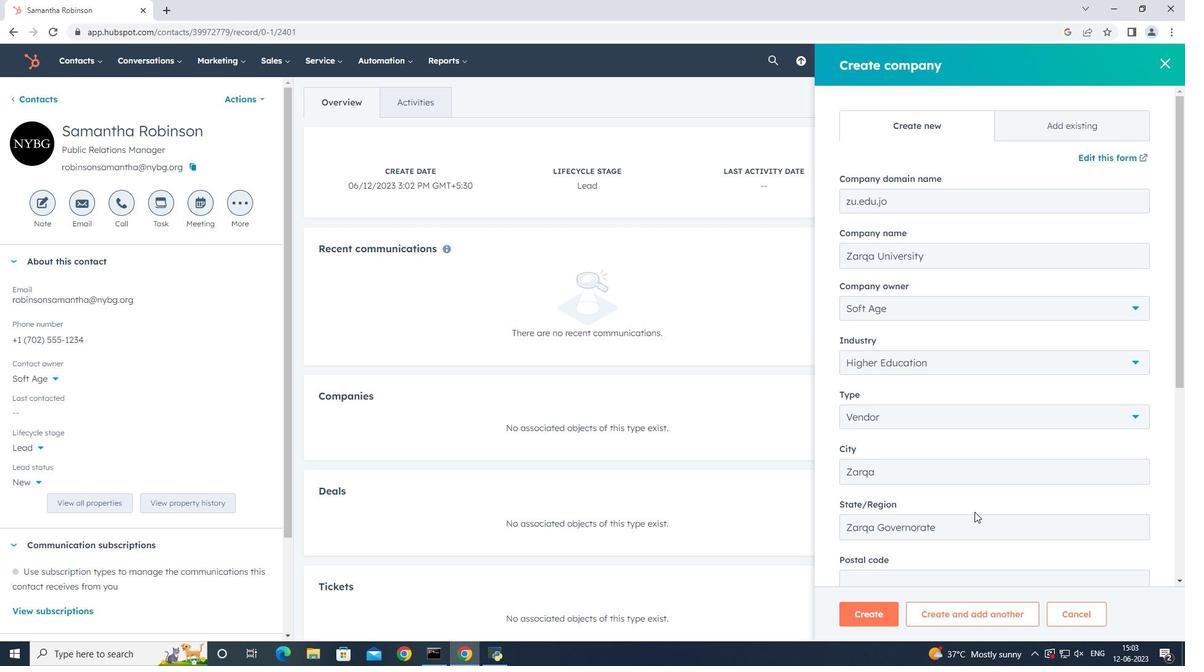 
Action: Mouse scrolled (974, 511) with delta (0, 0)
Screenshot: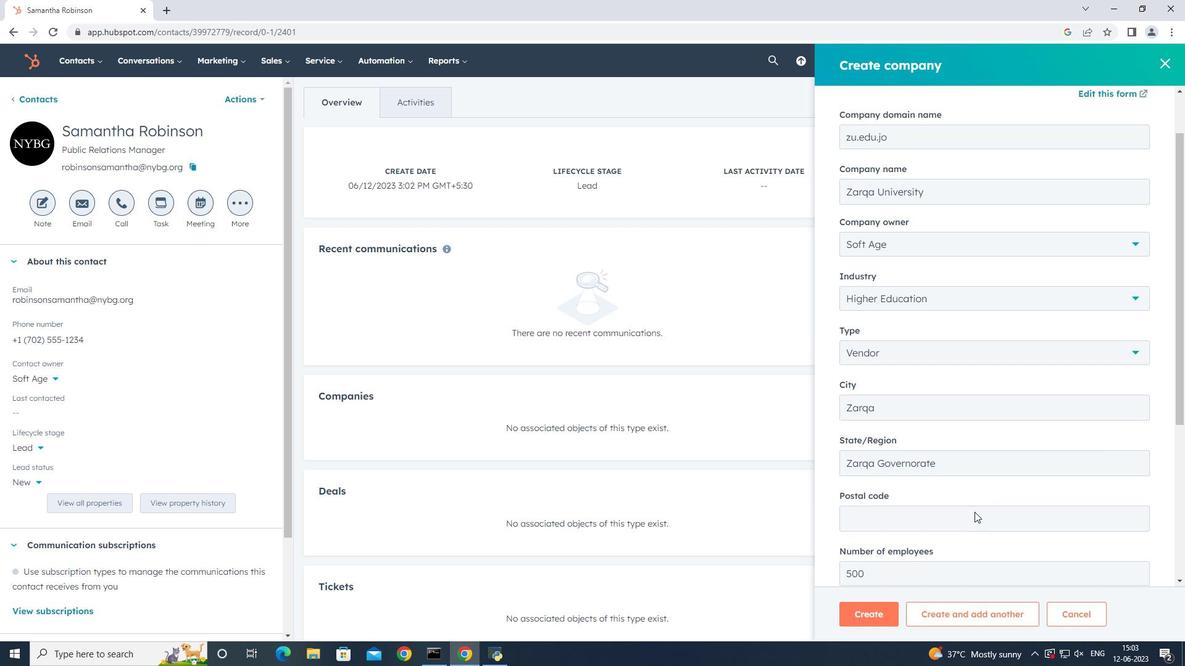 
Action: Mouse scrolled (974, 511) with delta (0, 0)
Screenshot: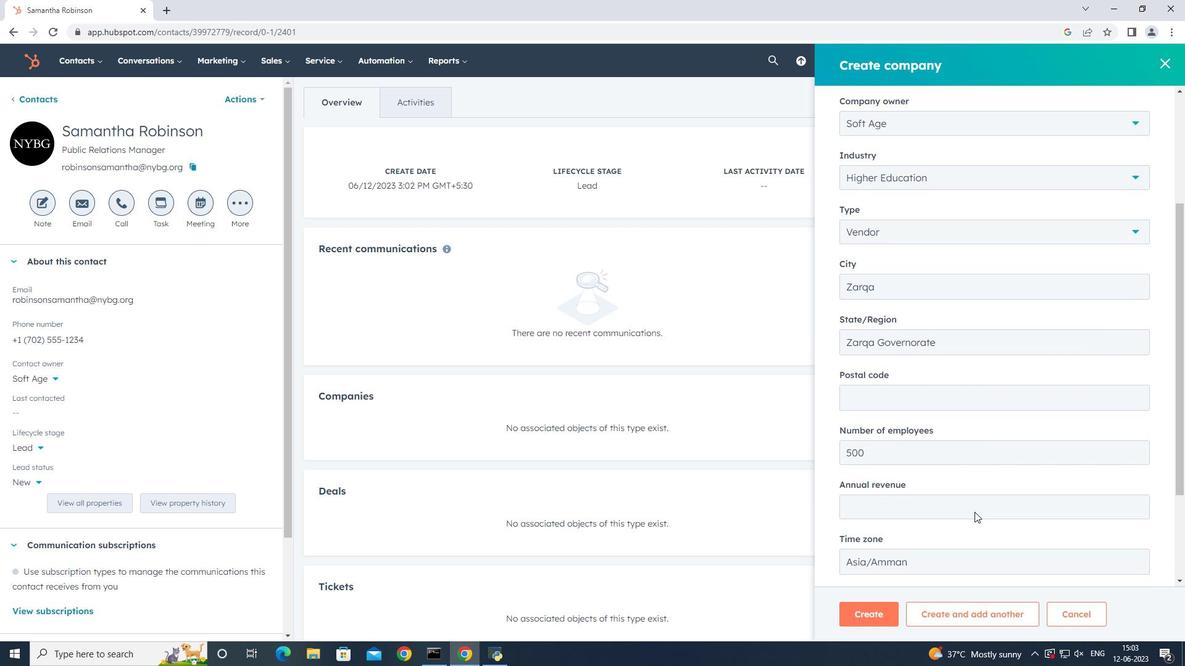 
Action: Mouse scrolled (974, 511) with delta (0, 0)
Screenshot: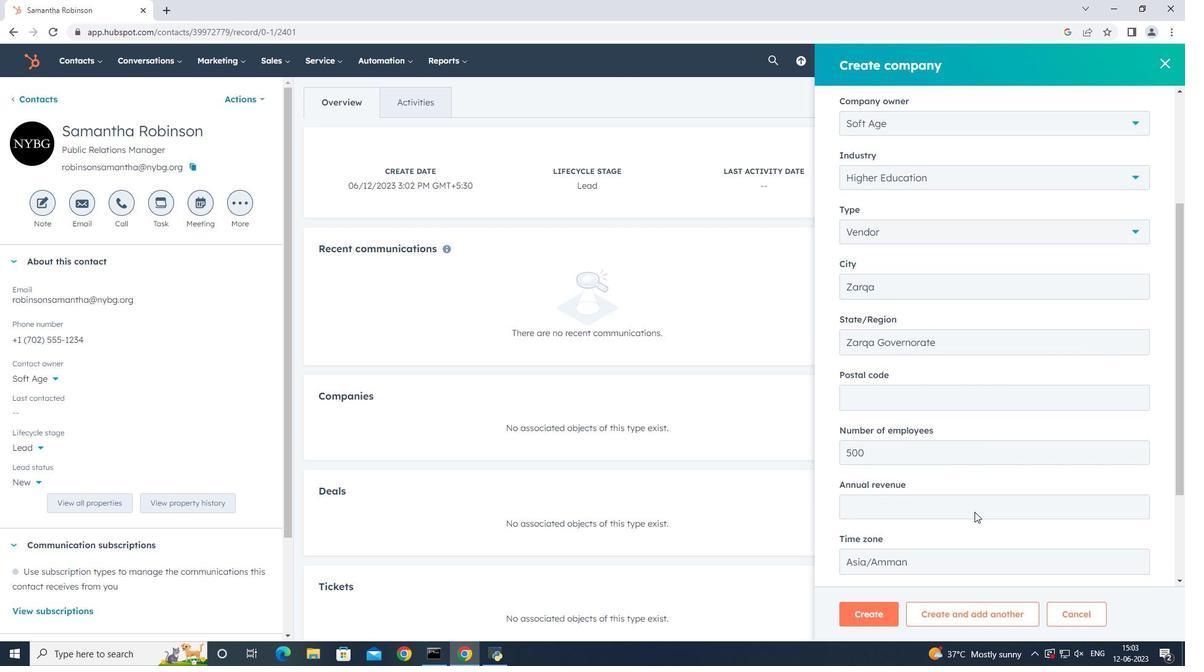 
Action: Mouse scrolled (974, 511) with delta (0, 0)
Screenshot: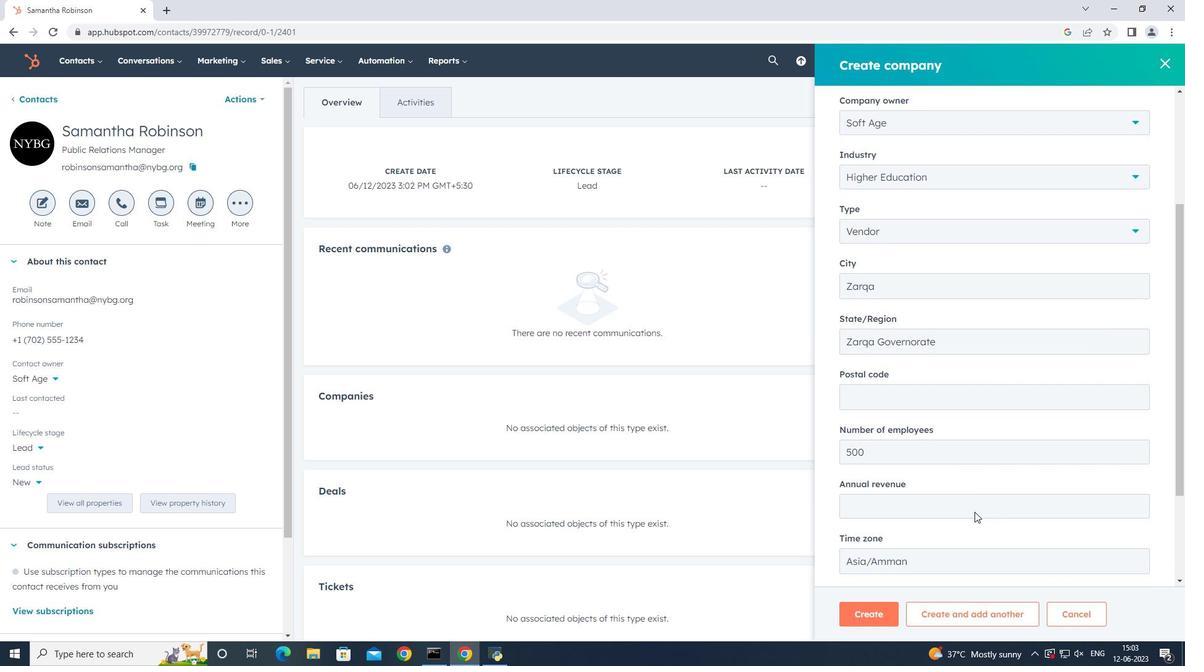 
Action: Mouse scrolled (974, 511) with delta (0, 0)
Screenshot: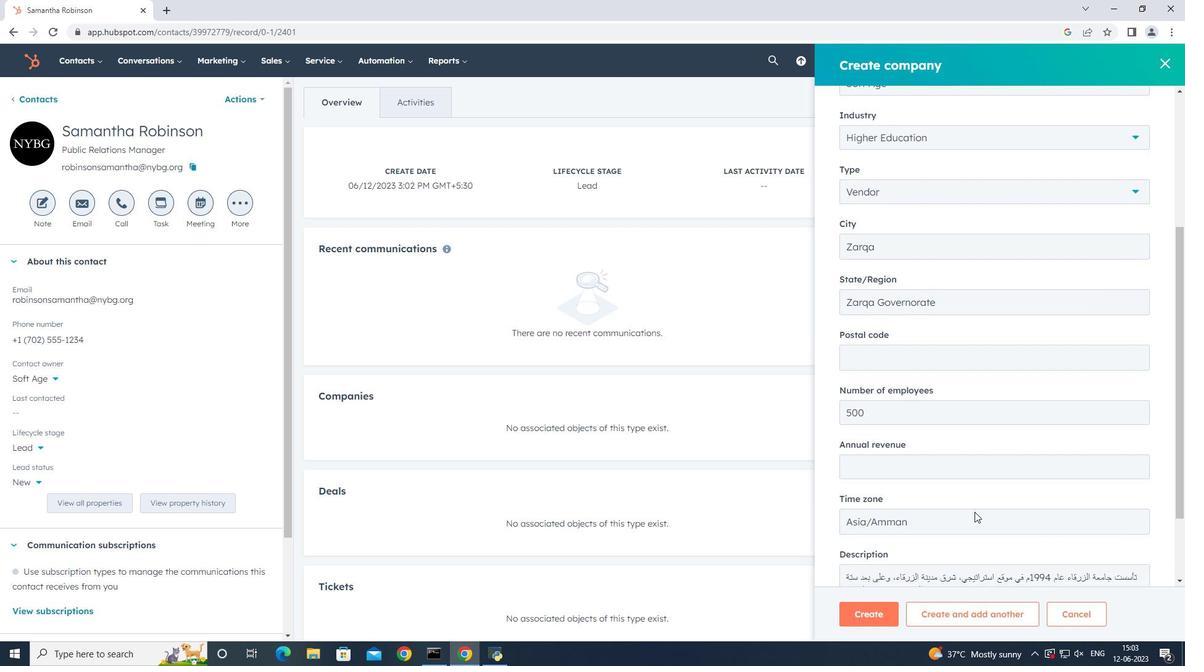
Action: Mouse moved to (882, 611)
Screenshot: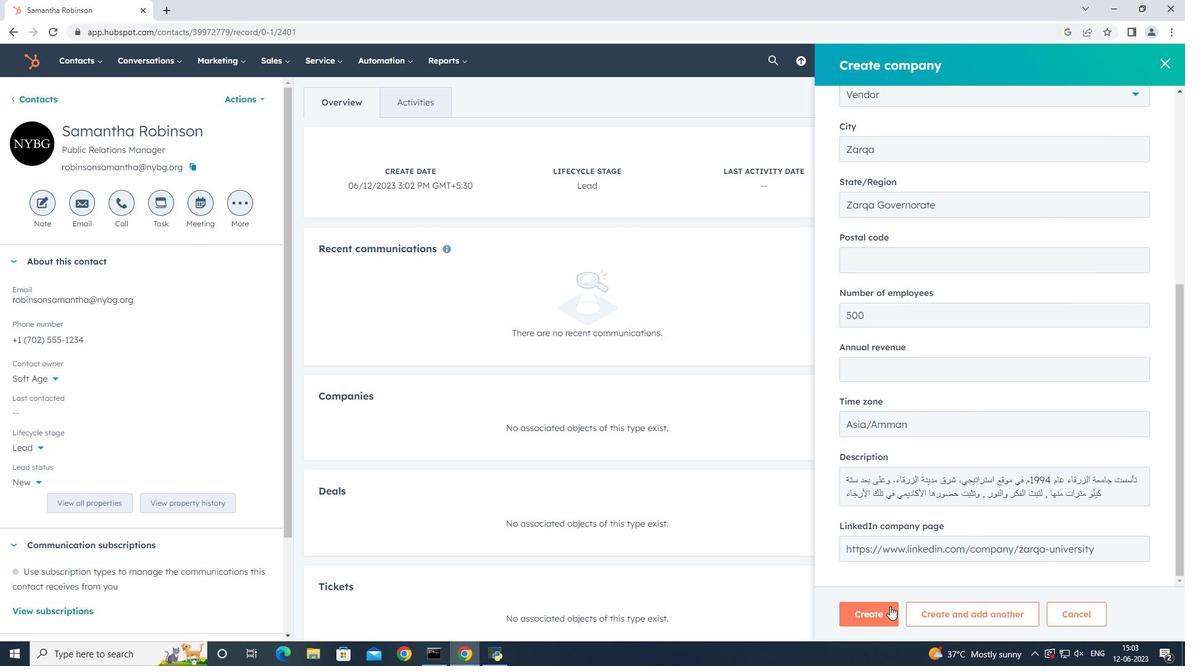 
Action: Mouse pressed left at (882, 611)
Screenshot: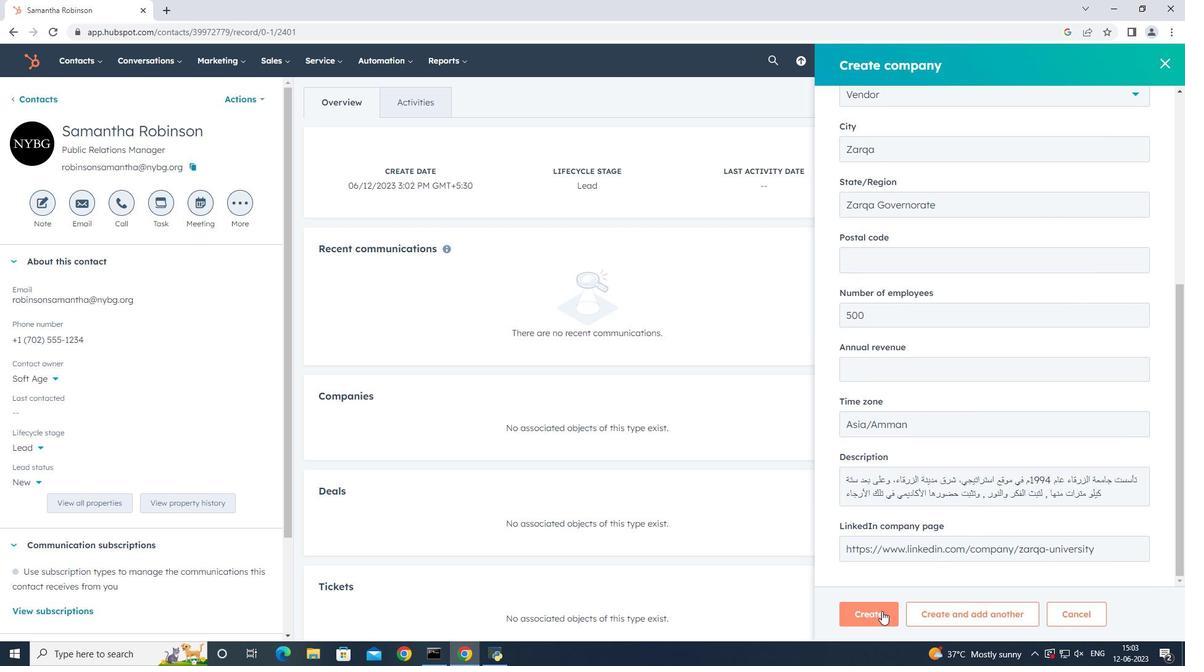 
Action: Mouse moved to (594, 365)
Screenshot: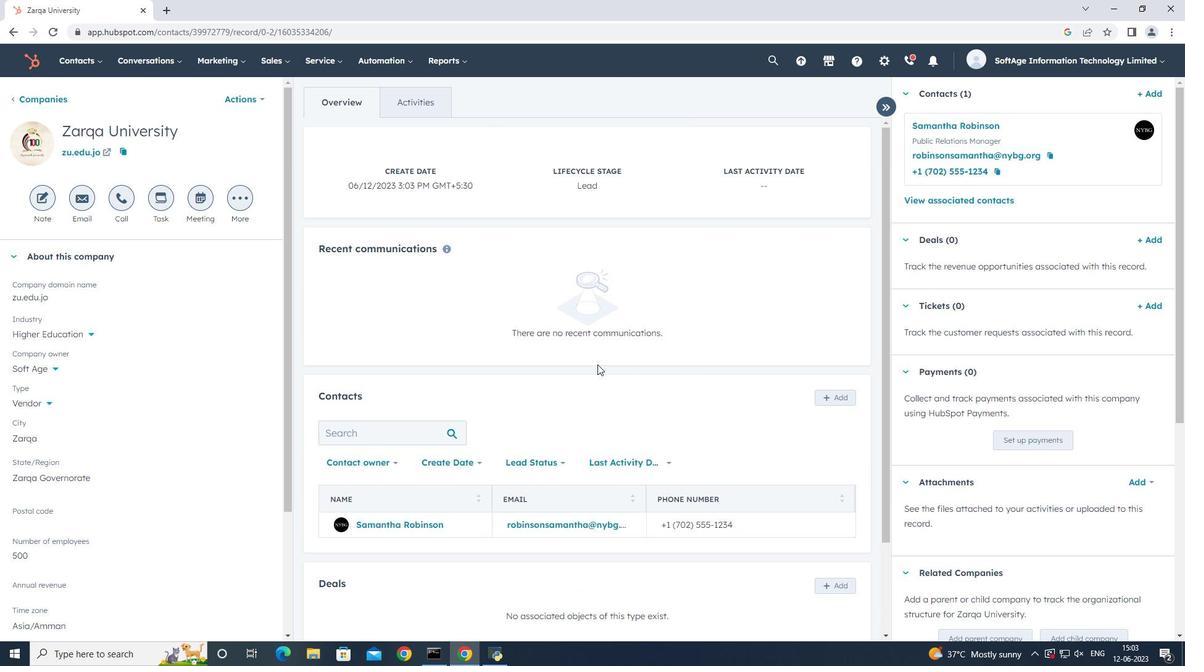 
